 Task: Find connections with filter location Jidd Ḩafş with filter topic #marketswith filter profile language English with filter current company Enterprise Ireland with filter school St. Joseph's College of Engineering and Technology, Palai with filter industry Physical, Occupational and Speech Therapists with filter service category Public Relations with filter keywords title Mason
Action: Mouse moved to (200, 223)
Screenshot: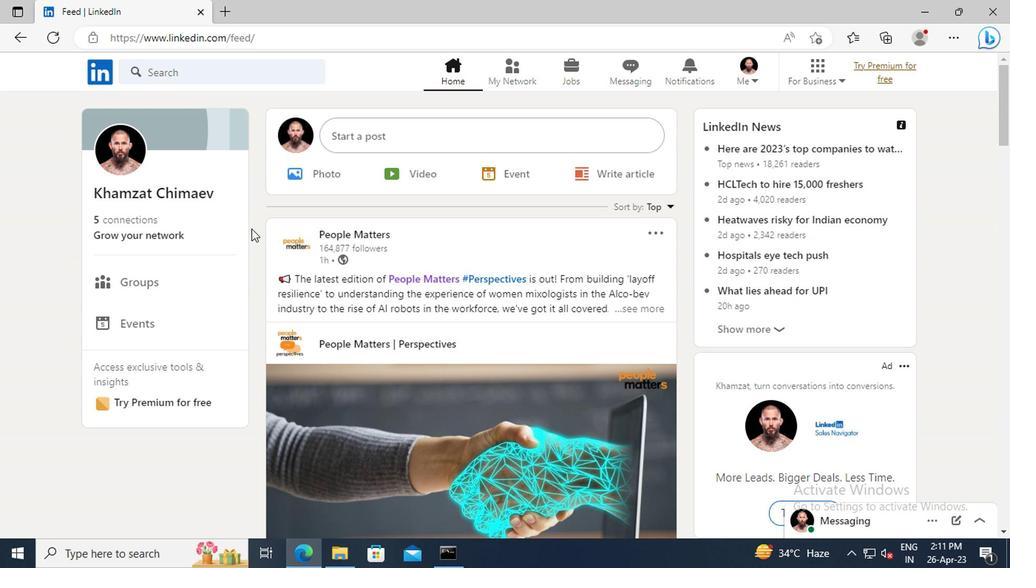 
Action: Mouse pressed left at (200, 223)
Screenshot: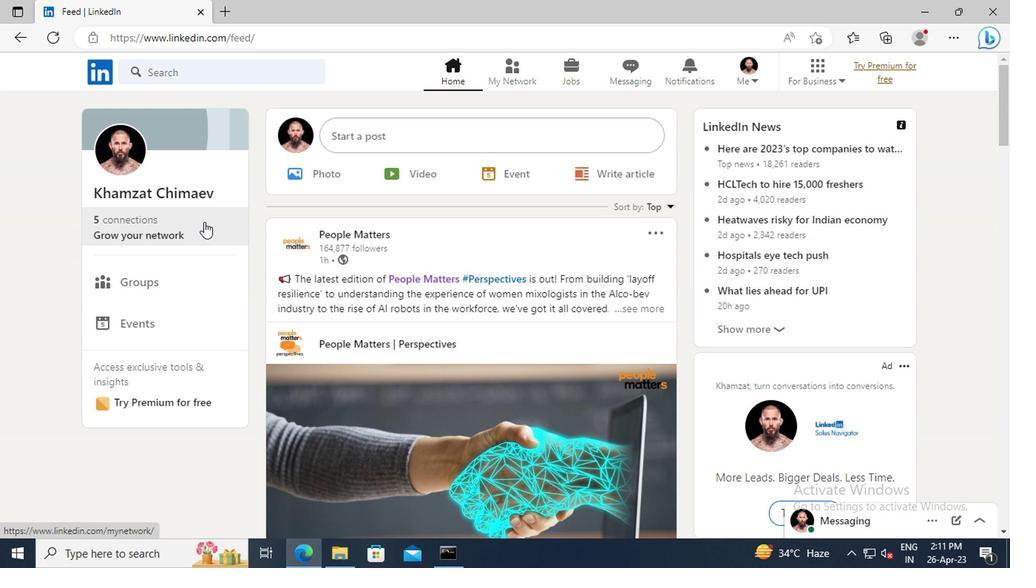 
Action: Mouse moved to (205, 161)
Screenshot: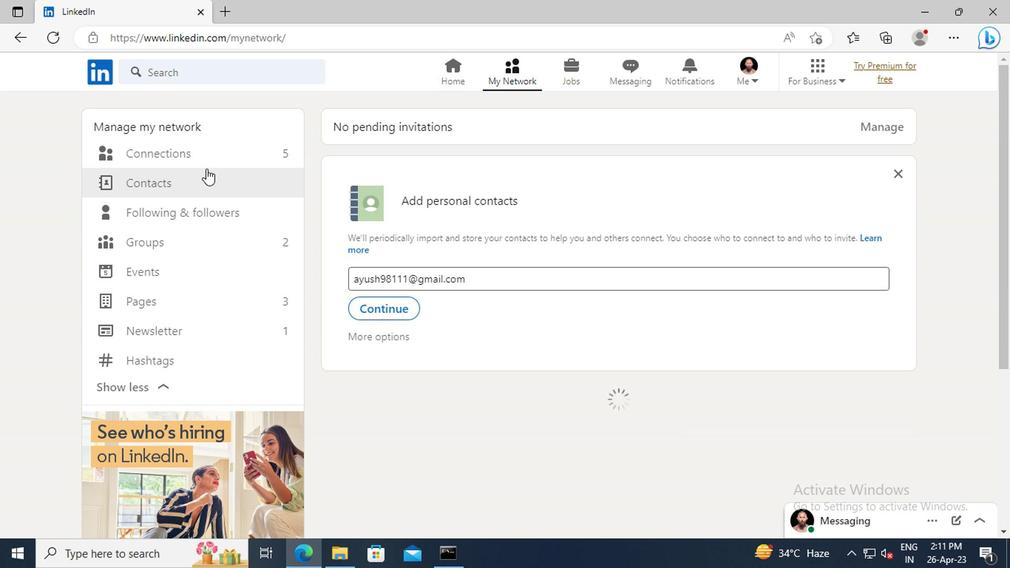 
Action: Mouse pressed left at (205, 161)
Screenshot: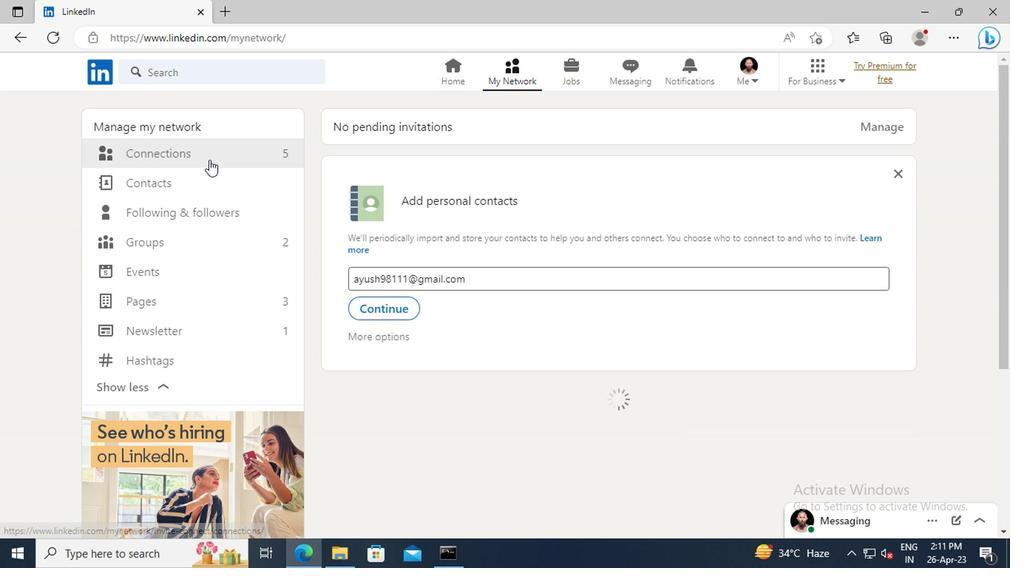 
Action: Mouse moved to (592, 159)
Screenshot: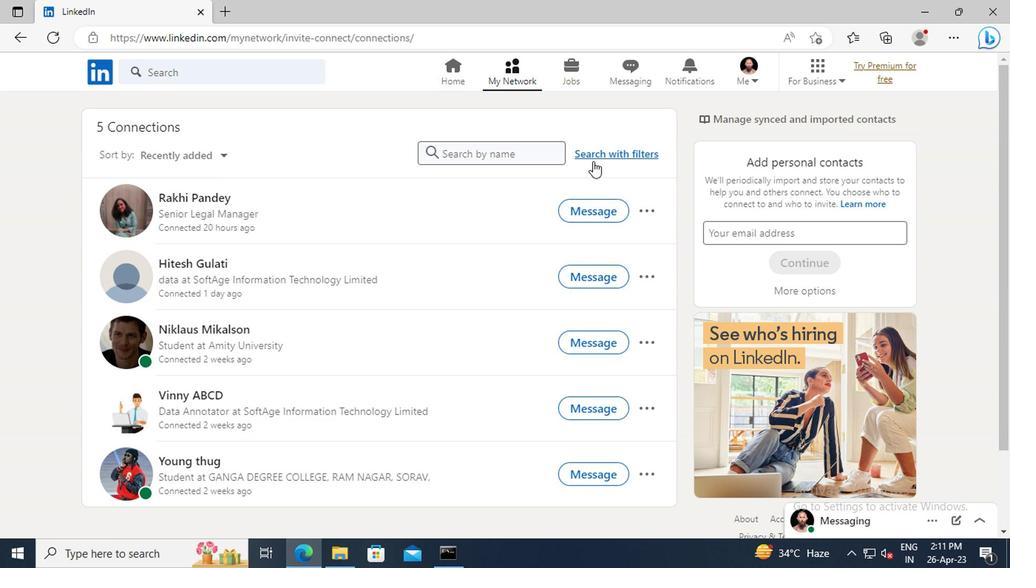 
Action: Mouse pressed left at (592, 159)
Screenshot: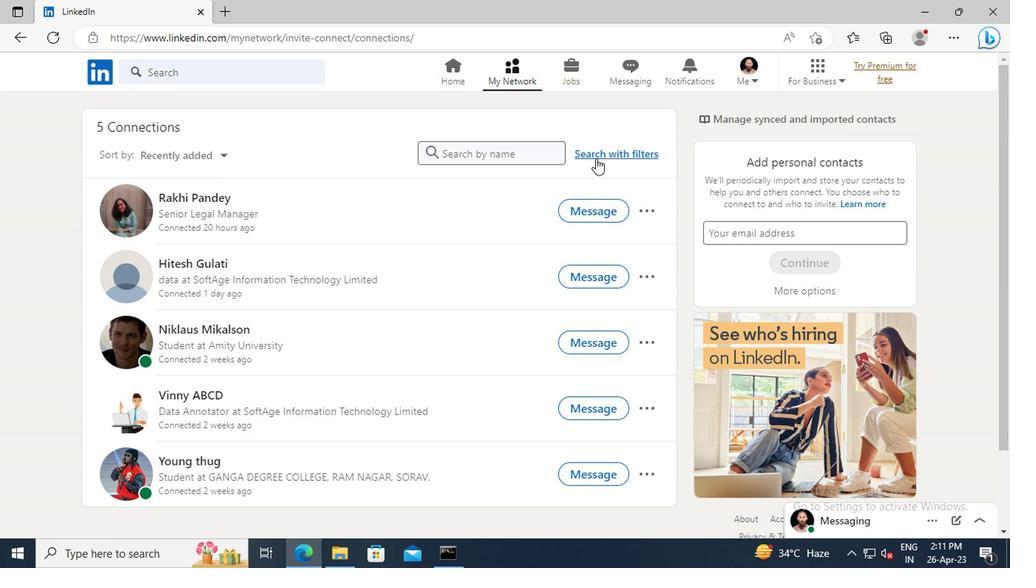 
Action: Mouse moved to (559, 121)
Screenshot: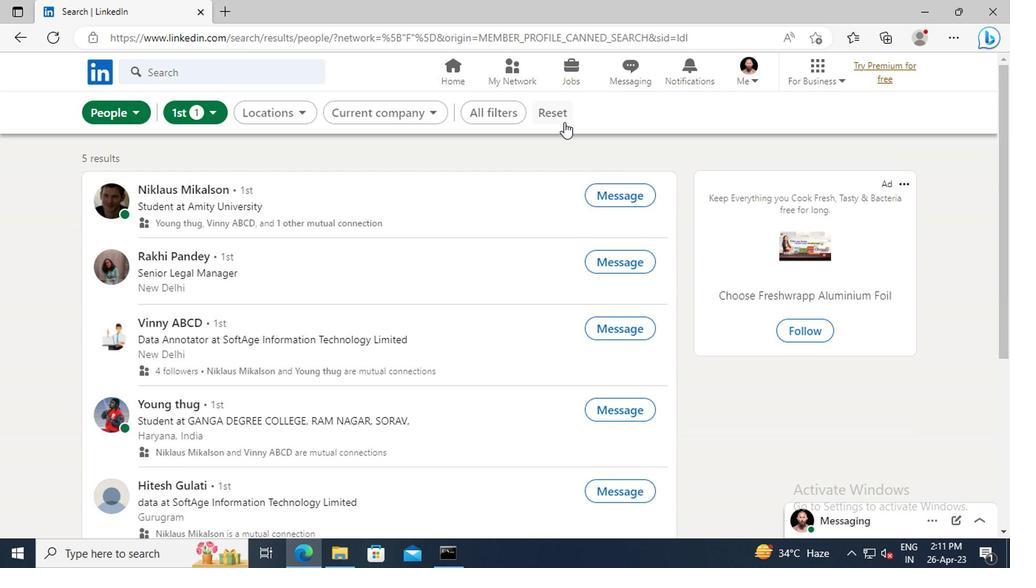 
Action: Mouse pressed left at (559, 121)
Screenshot: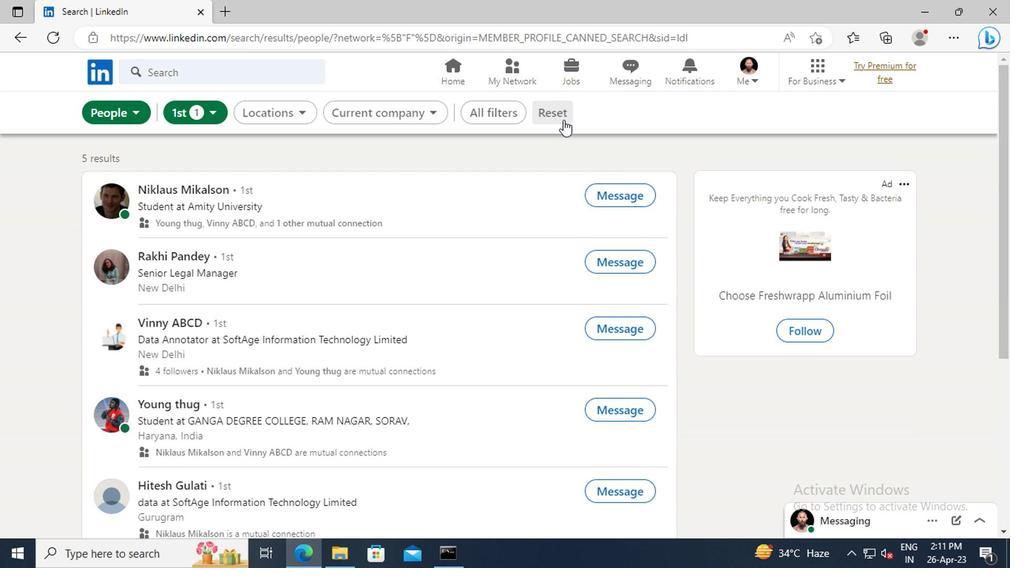 
Action: Mouse moved to (527, 115)
Screenshot: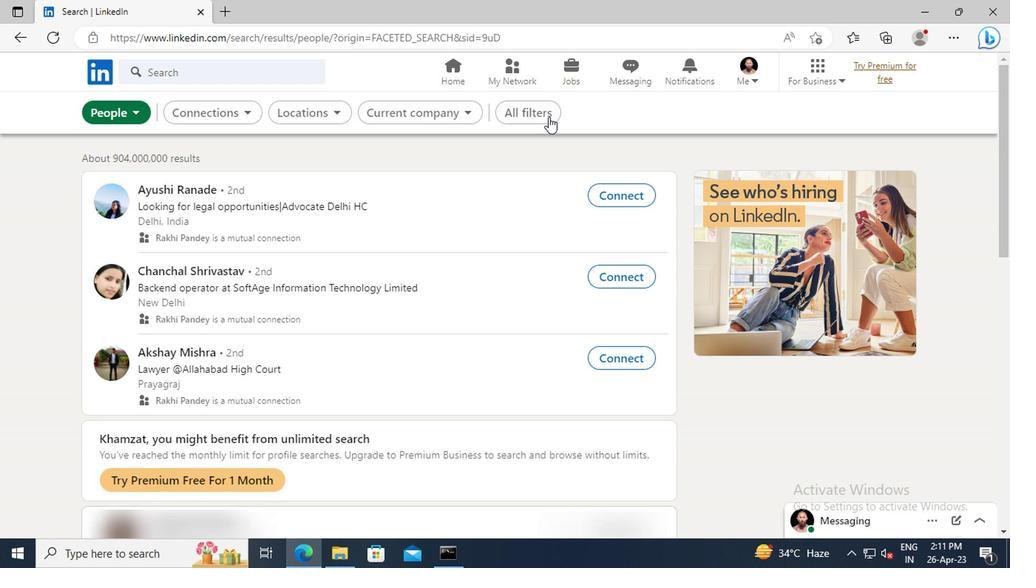 
Action: Mouse pressed left at (527, 115)
Screenshot: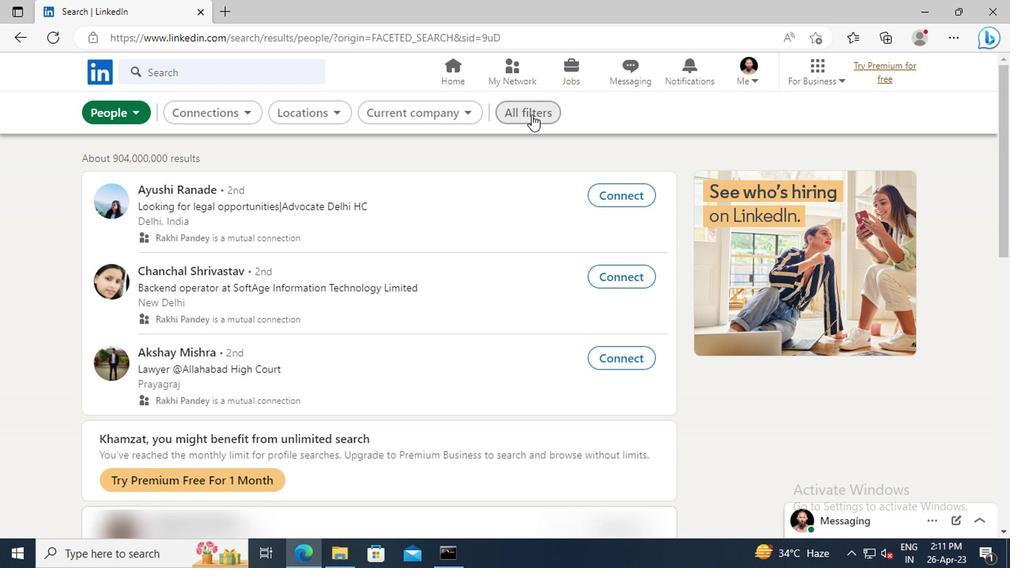 
Action: Mouse moved to (876, 268)
Screenshot: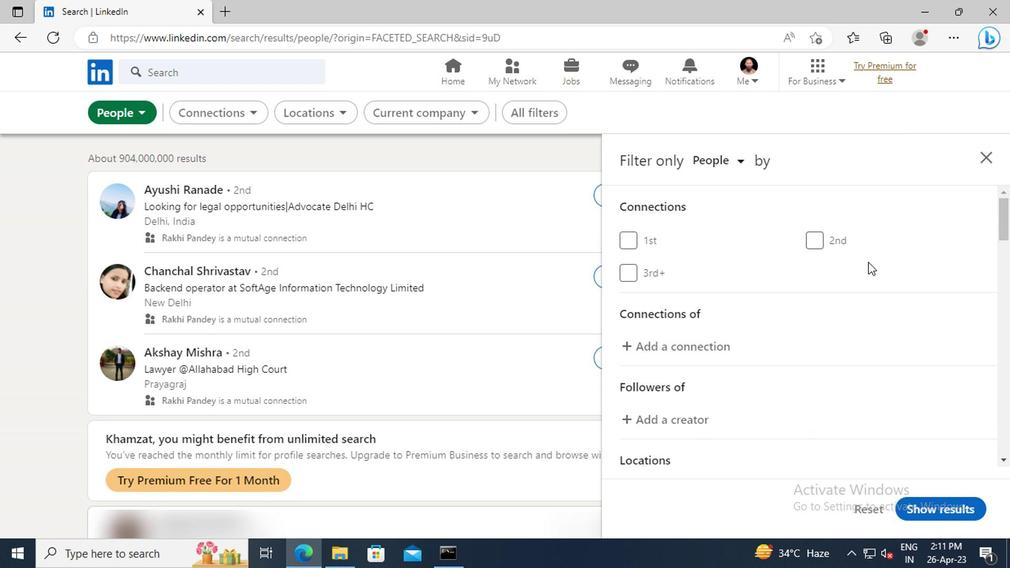 
Action: Mouse scrolled (876, 268) with delta (0, 0)
Screenshot: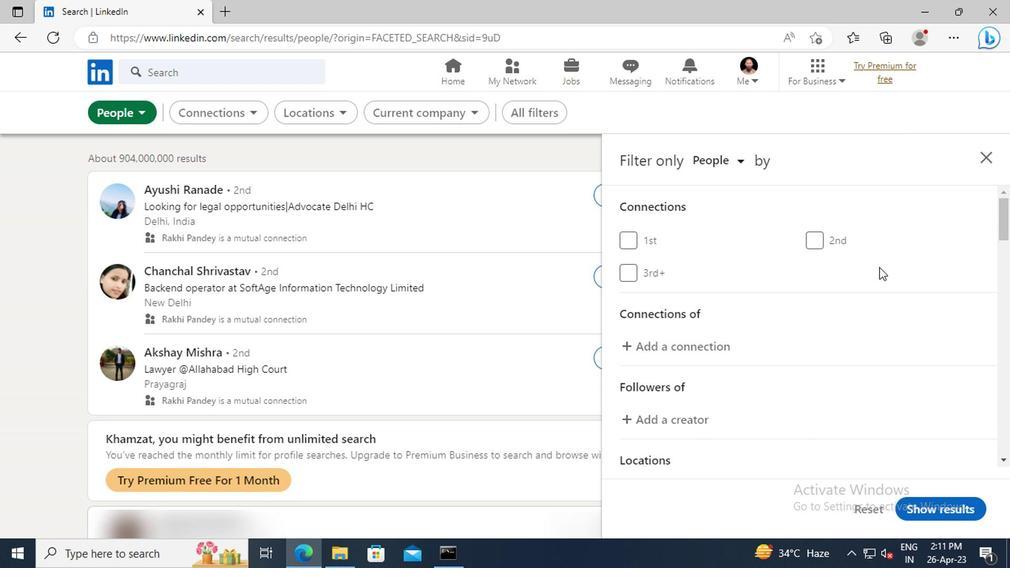 
Action: Mouse scrolled (876, 268) with delta (0, 0)
Screenshot: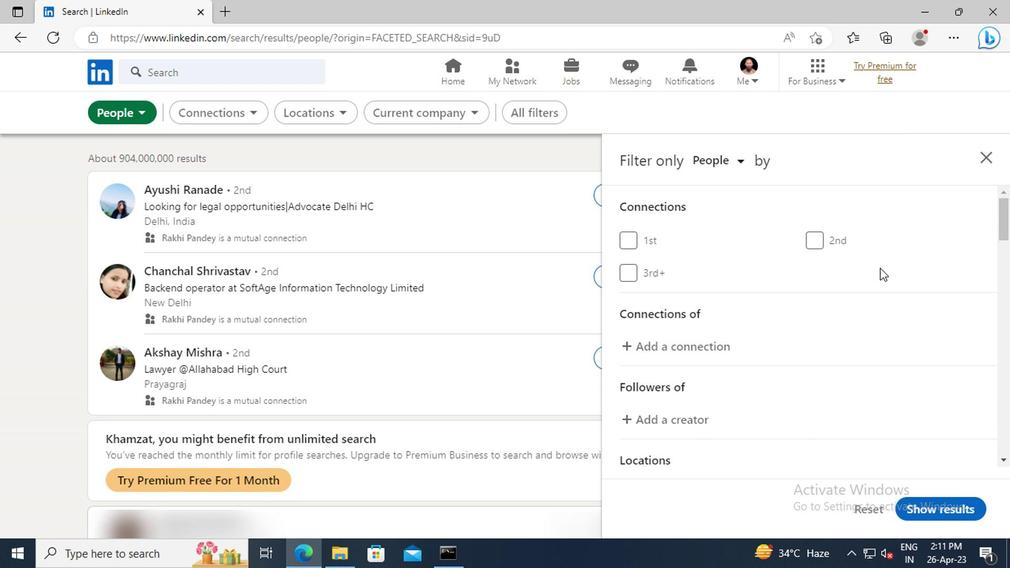 
Action: Mouse scrolled (876, 268) with delta (0, 0)
Screenshot: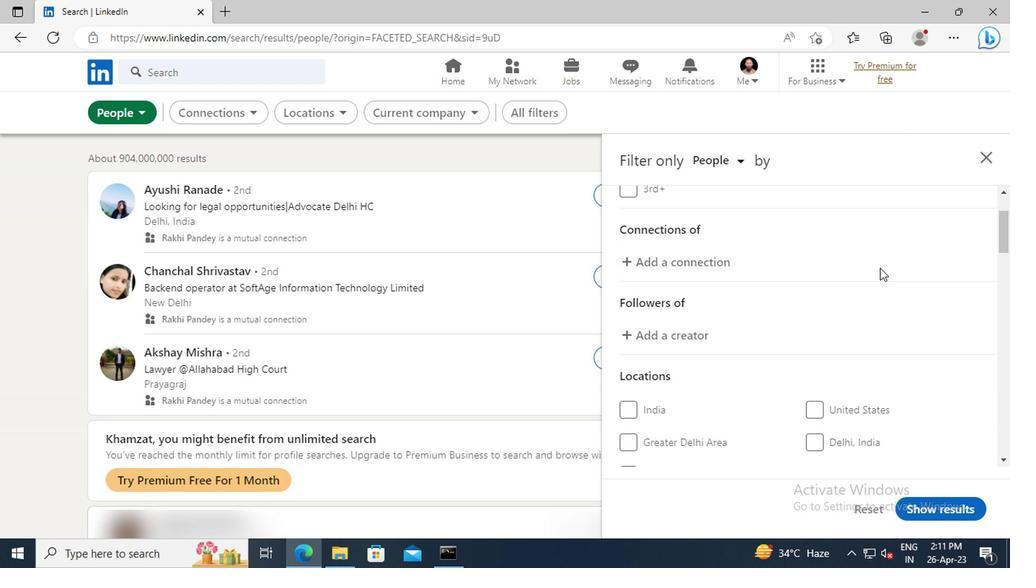
Action: Mouse scrolled (876, 268) with delta (0, 0)
Screenshot: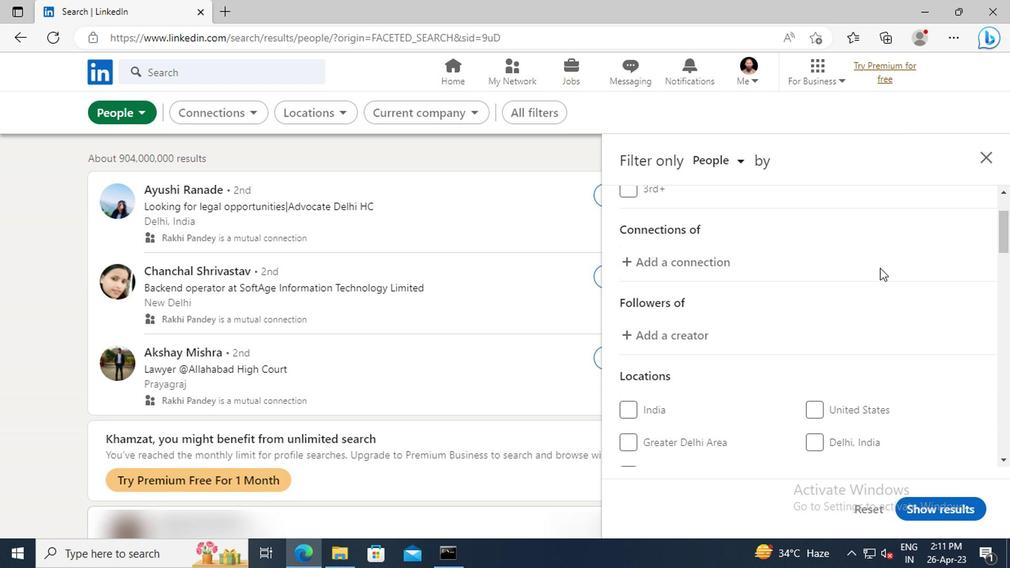 
Action: Mouse scrolled (876, 268) with delta (0, 0)
Screenshot: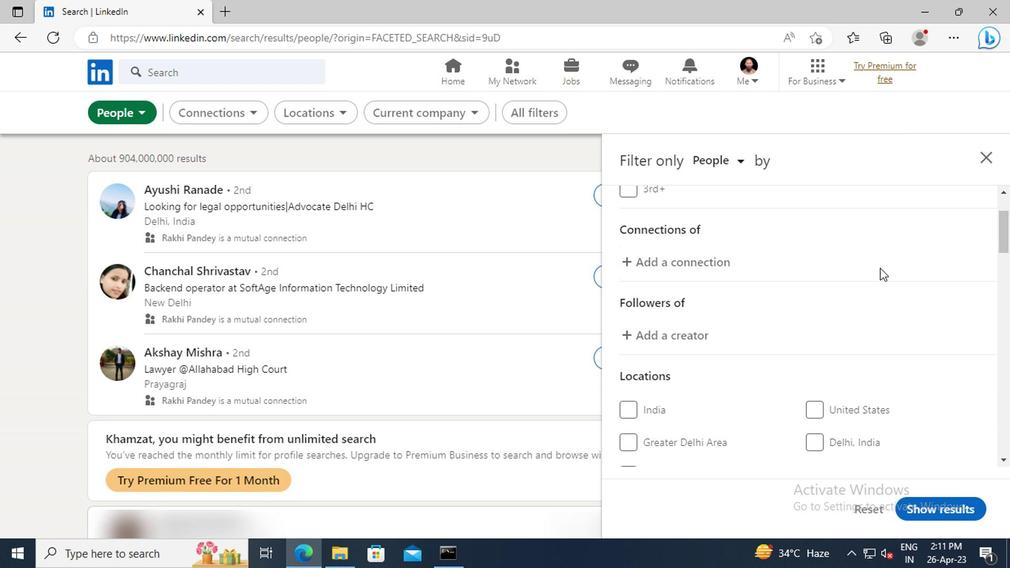 
Action: Mouse moved to (865, 345)
Screenshot: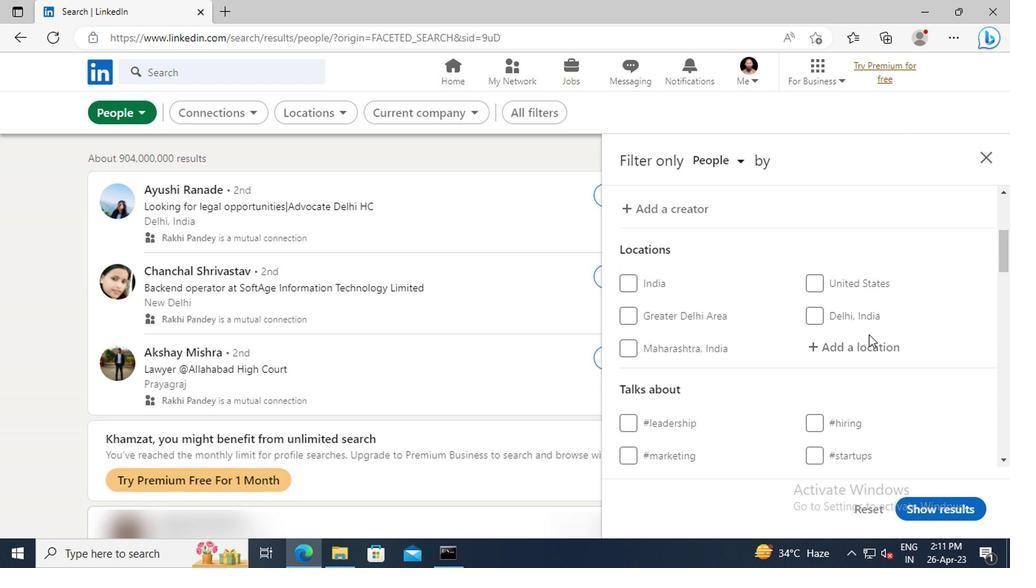 
Action: Mouse pressed left at (865, 345)
Screenshot: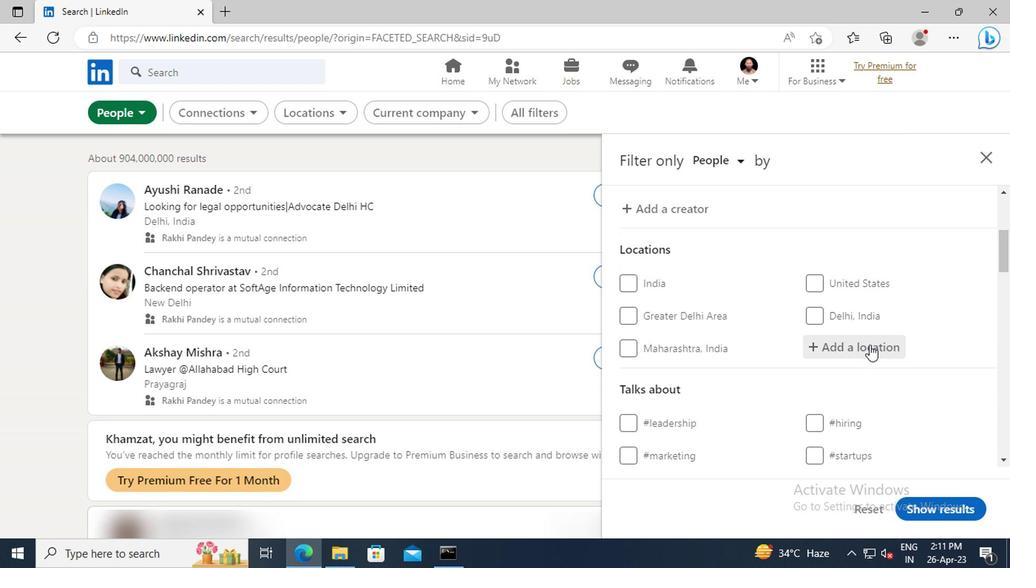 
Action: Key pressed <Key.shift>JIDD<Key.space><Key.shift>HAFS<Key.enter>
Screenshot: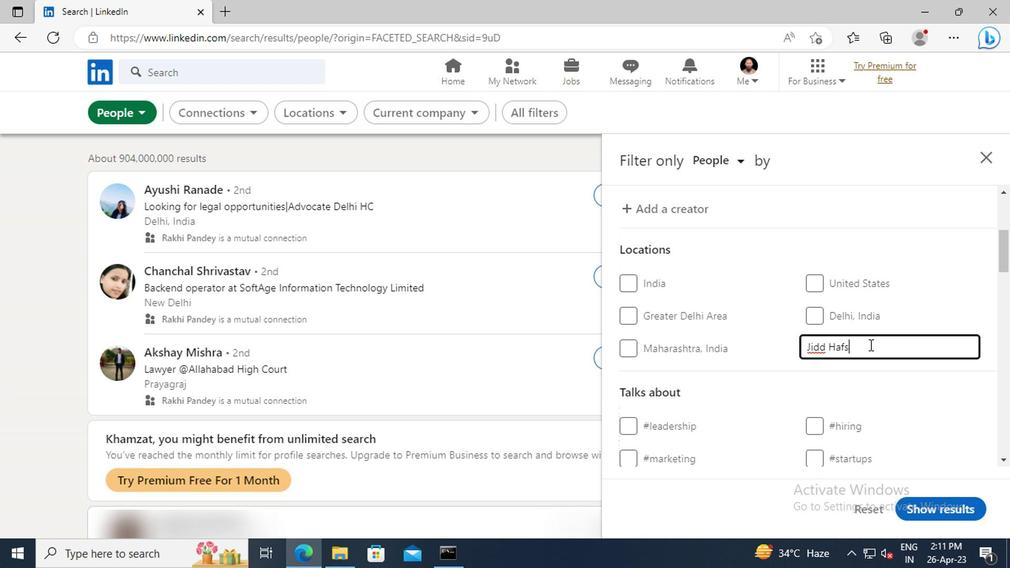 
Action: Mouse scrolled (865, 345) with delta (0, 0)
Screenshot: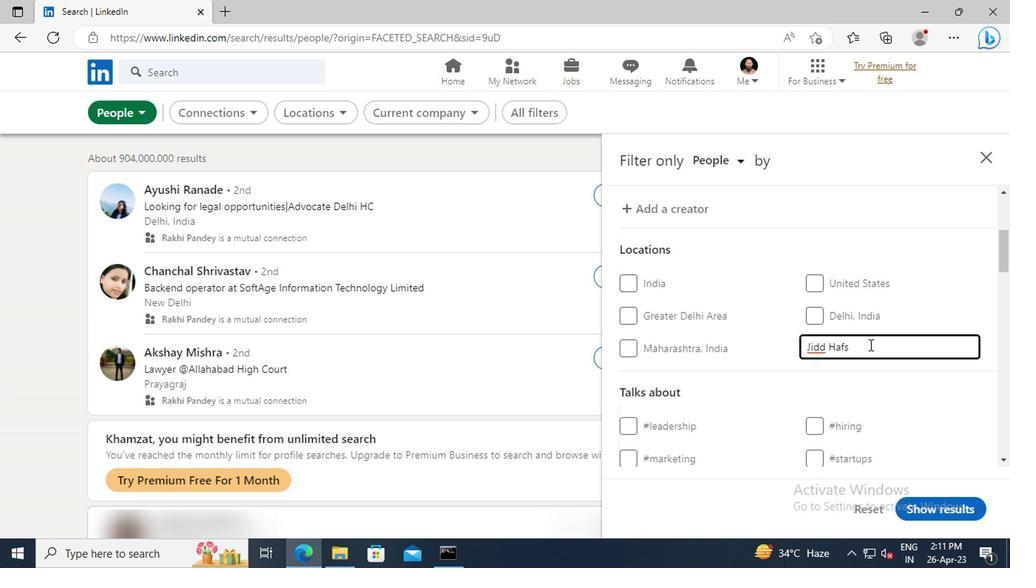 
Action: Mouse scrolled (865, 345) with delta (0, 0)
Screenshot: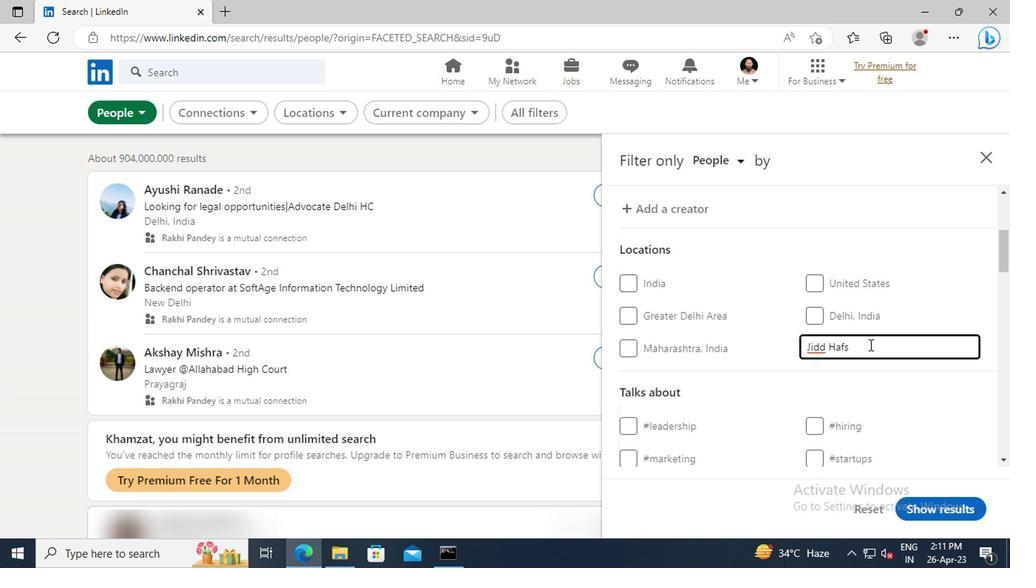 
Action: Mouse scrolled (865, 345) with delta (0, 0)
Screenshot: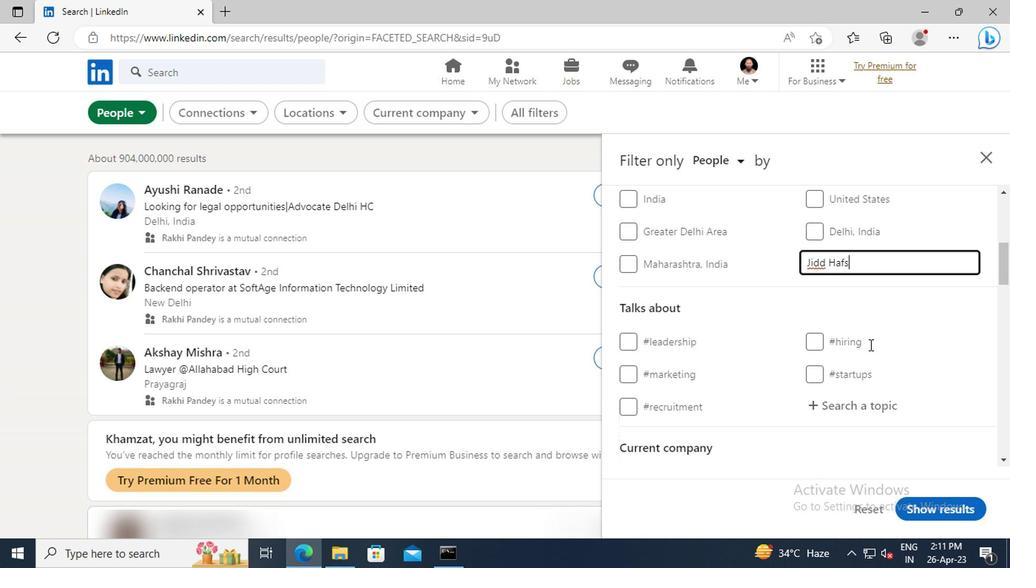 
Action: Mouse scrolled (865, 345) with delta (0, 0)
Screenshot: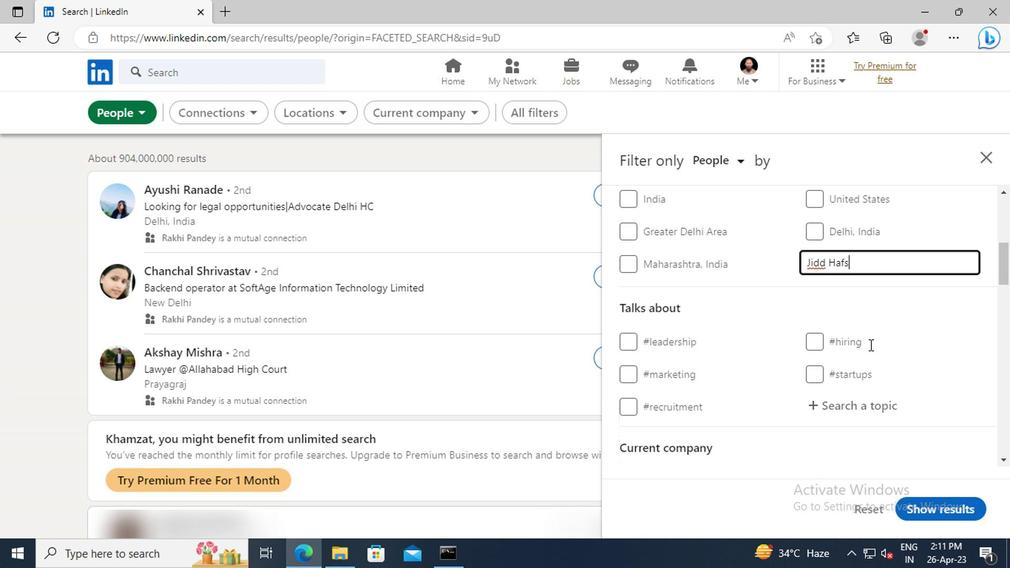 
Action: Mouse moved to (850, 326)
Screenshot: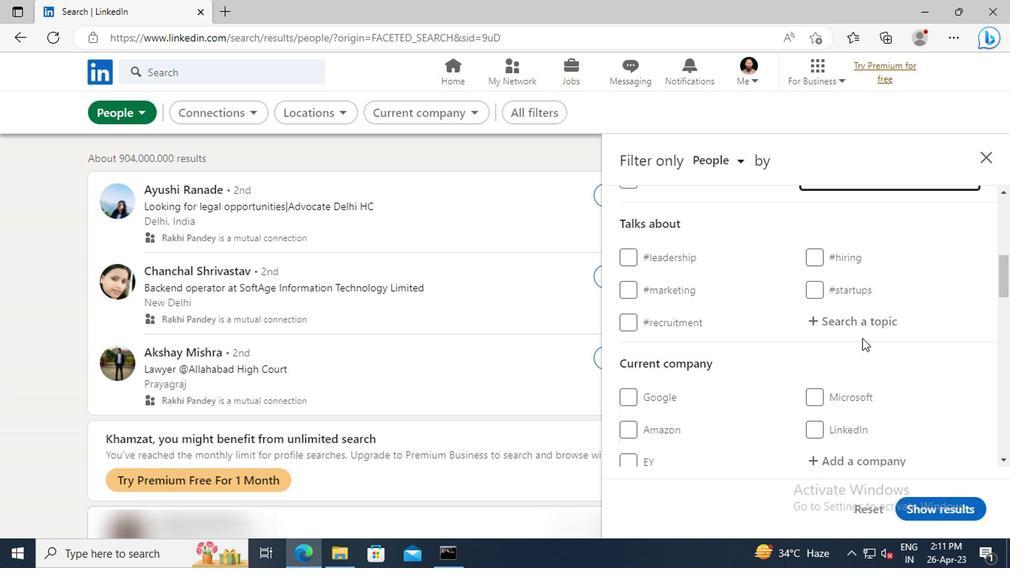 
Action: Mouse pressed left at (850, 326)
Screenshot: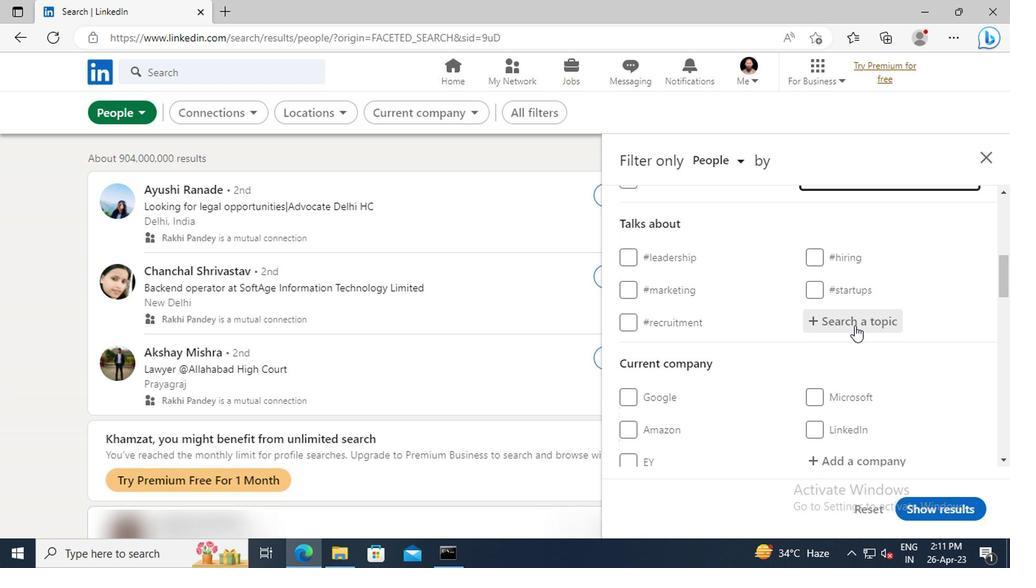 
Action: Key pressed <Key.shift>#MARKETSWITH<Key.enter>
Screenshot: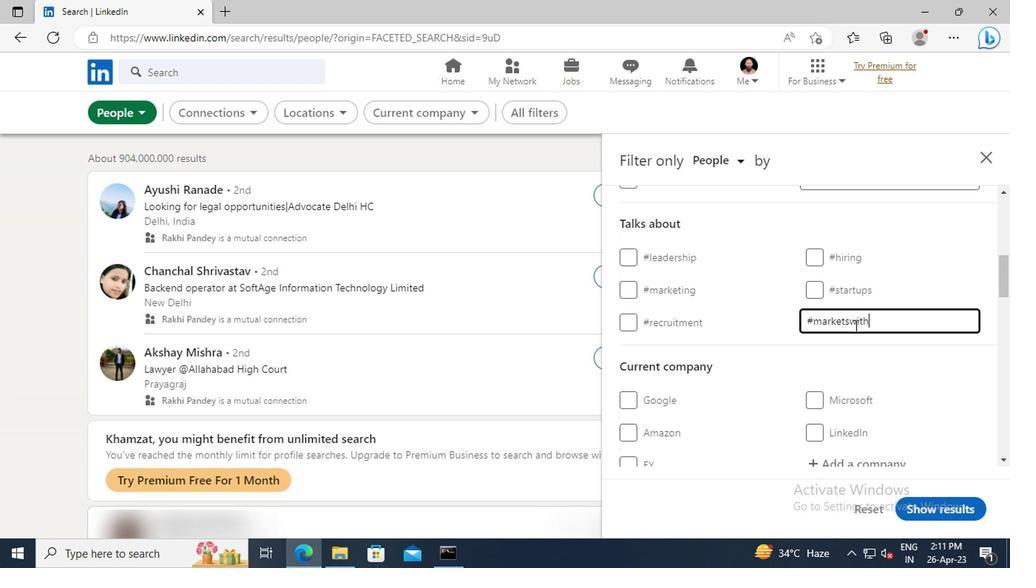 
Action: Mouse moved to (847, 316)
Screenshot: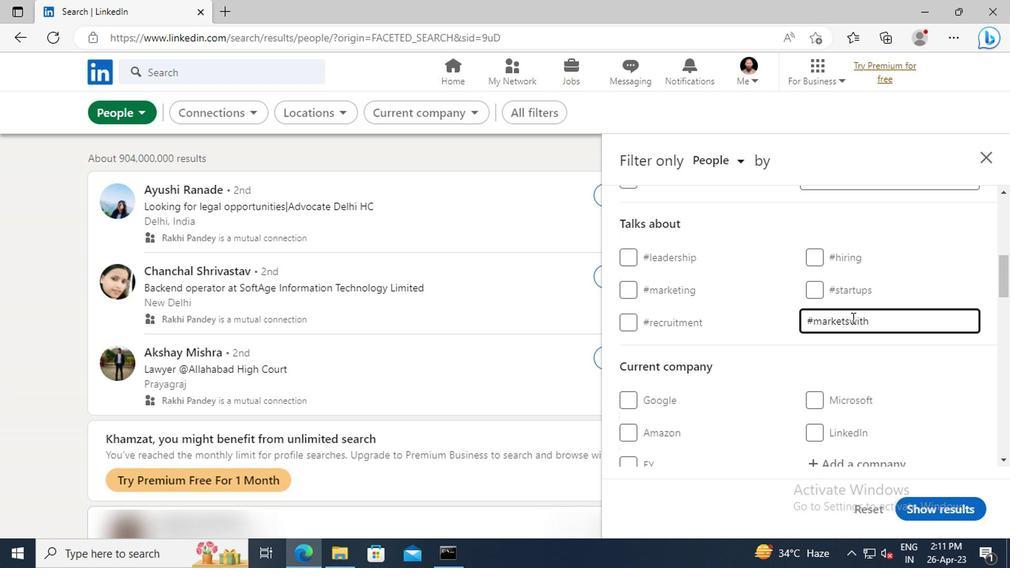 
Action: Mouse scrolled (847, 316) with delta (0, 0)
Screenshot: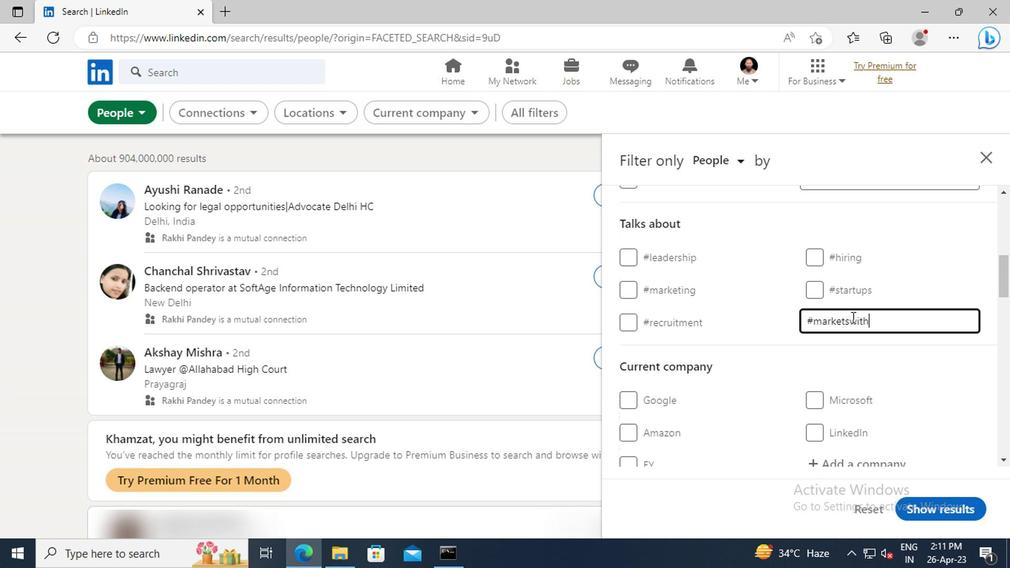 
Action: Mouse scrolled (847, 316) with delta (0, 0)
Screenshot: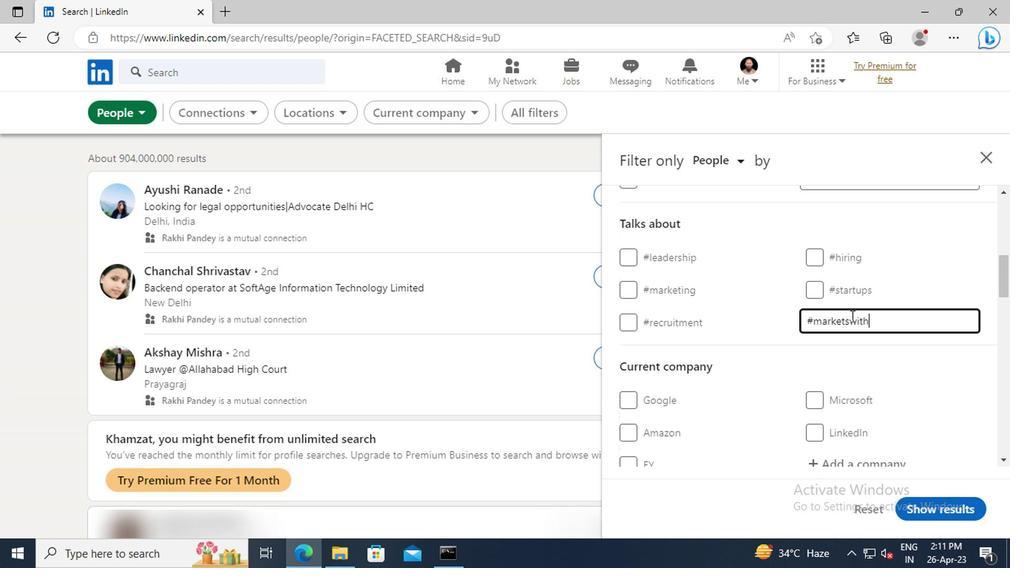 
Action: Mouse scrolled (847, 316) with delta (0, 0)
Screenshot: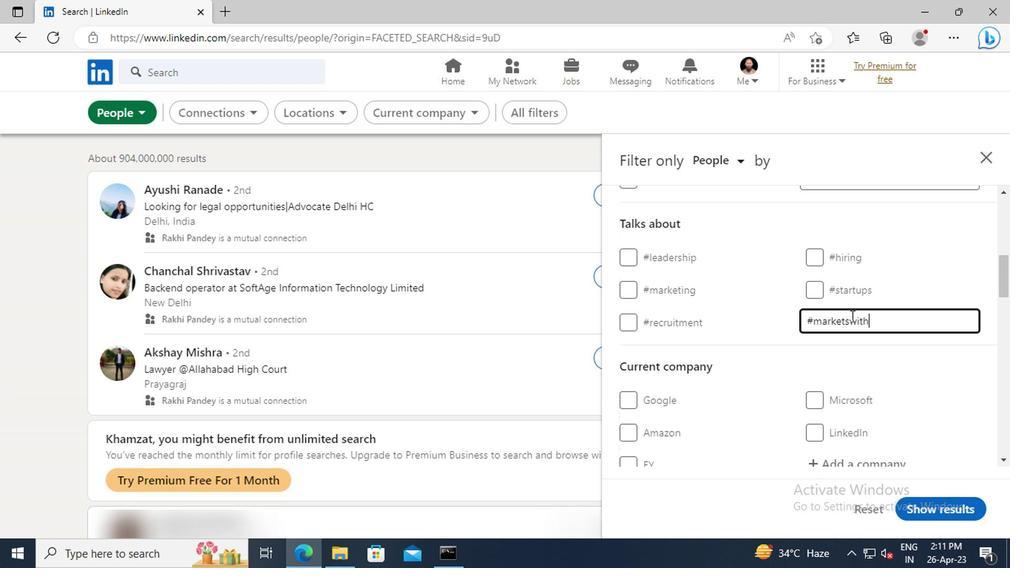 
Action: Mouse scrolled (847, 316) with delta (0, 0)
Screenshot: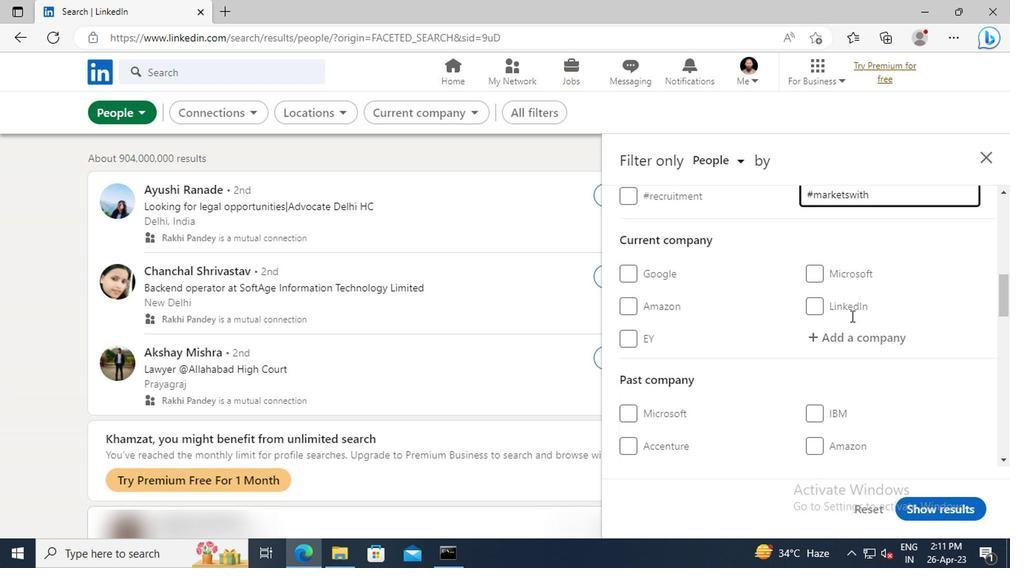 
Action: Mouse scrolled (847, 316) with delta (0, 0)
Screenshot: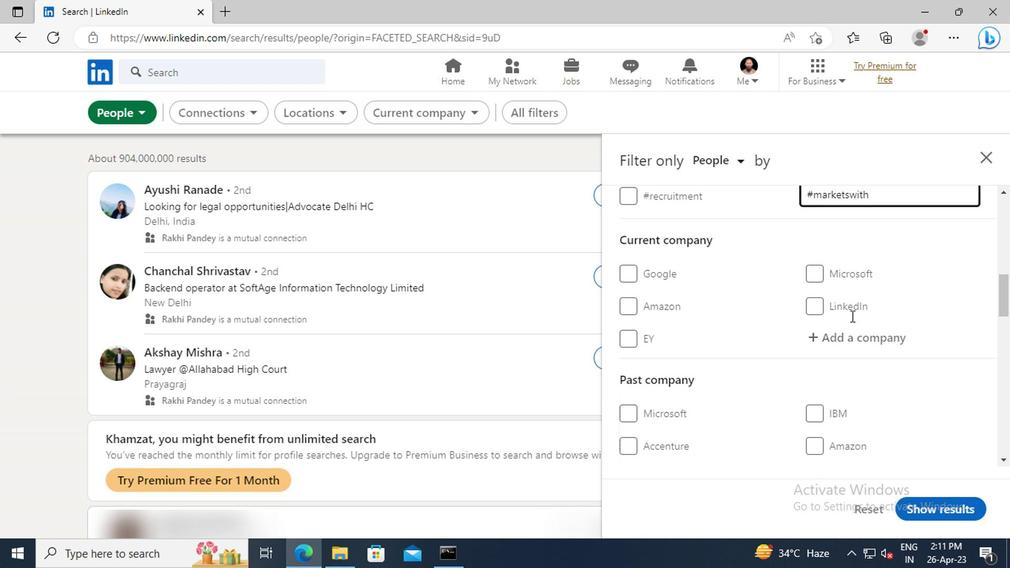 
Action: Mouse scrolled (847, 316) with delta (0, 0)
Screenshot: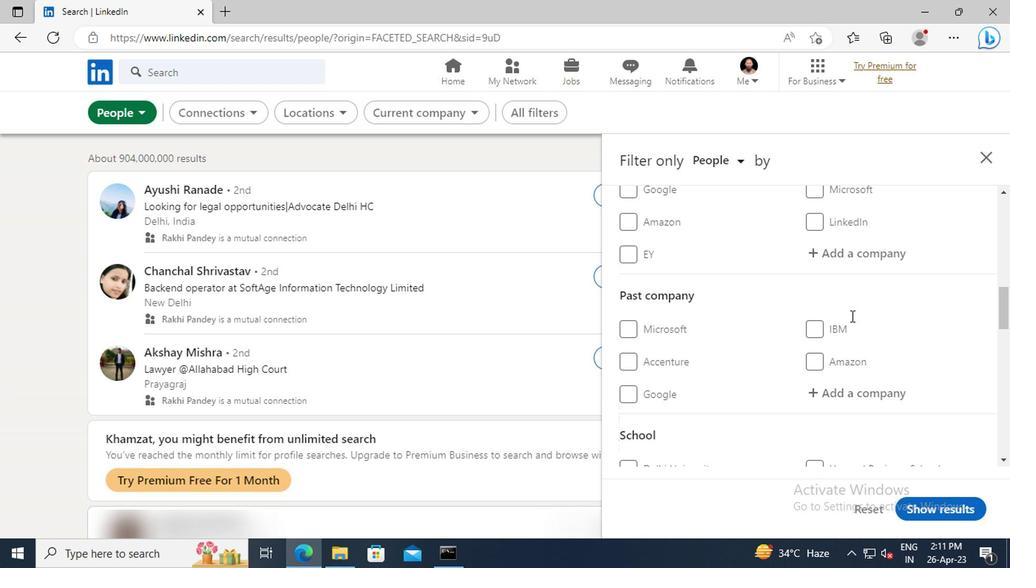 
Action: Mouse scrolled (847, 316) with delta (0, 0)
Screenshot: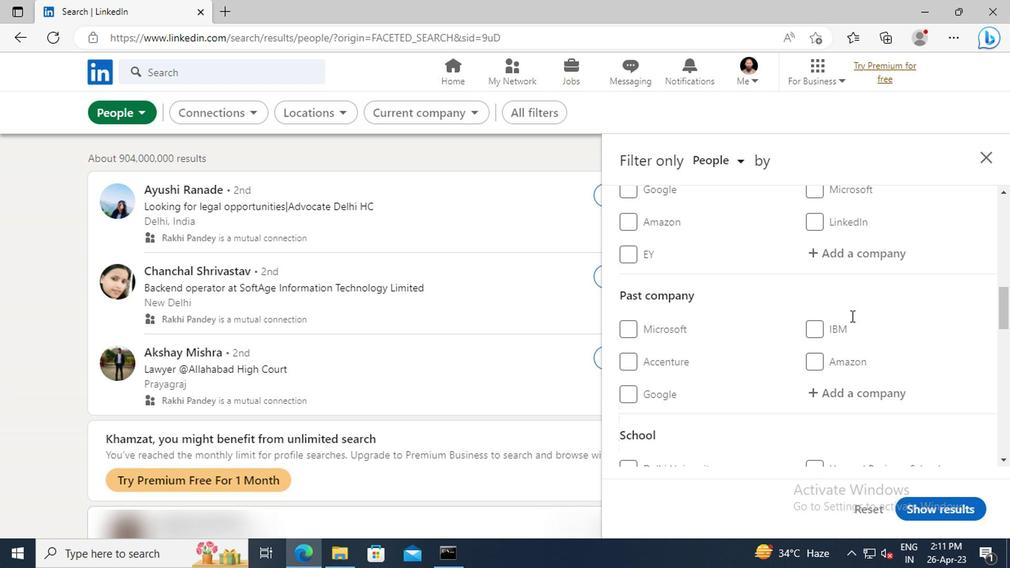 
Action: Mouse scrolled (847, 316) with delta (0, 0)
Screenshot: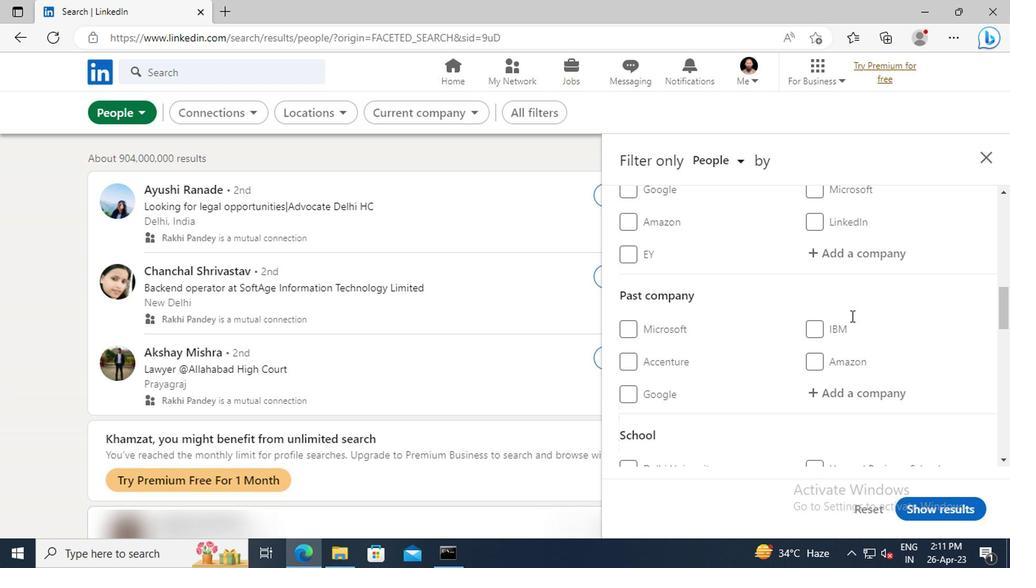 
Action: Mouse scrolled (847, 316) with delta (0, 0)
Screenshot: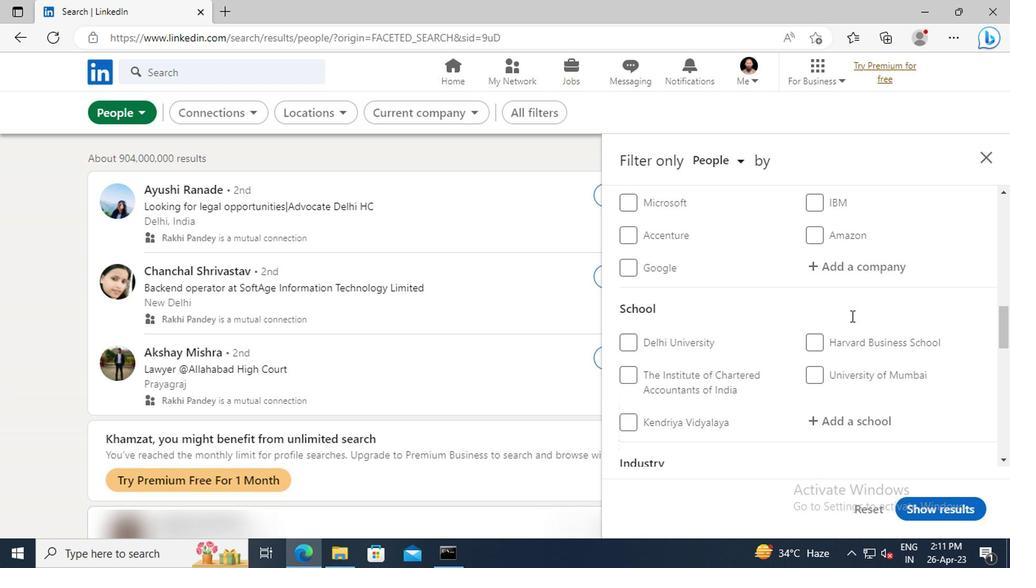 
Action: Mouse scrolled (847, 316) with delta (0, 0)
Screenshot: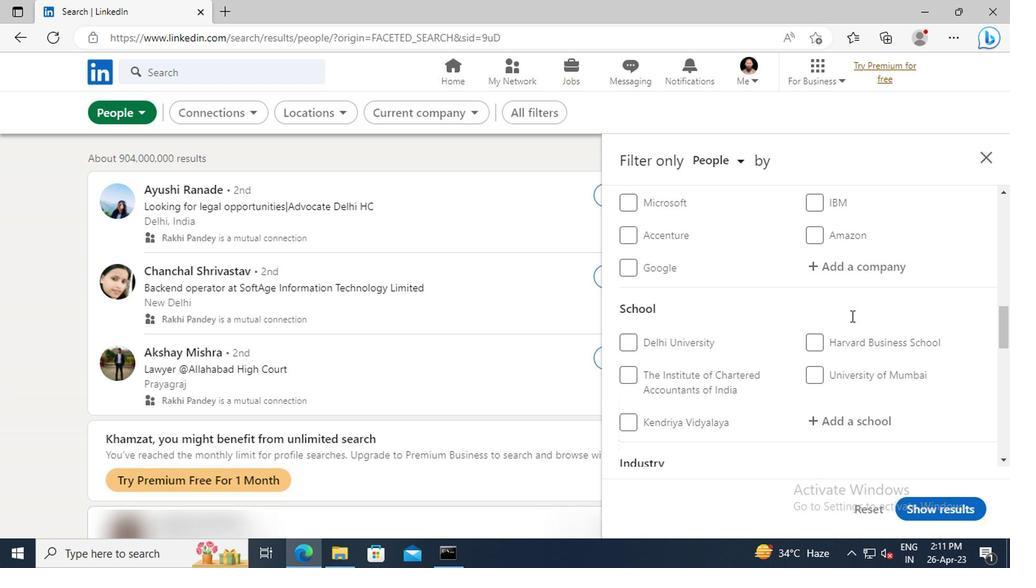
Action: Mouse scrolled (847, 316) with delta (0, 0)
Screenshot: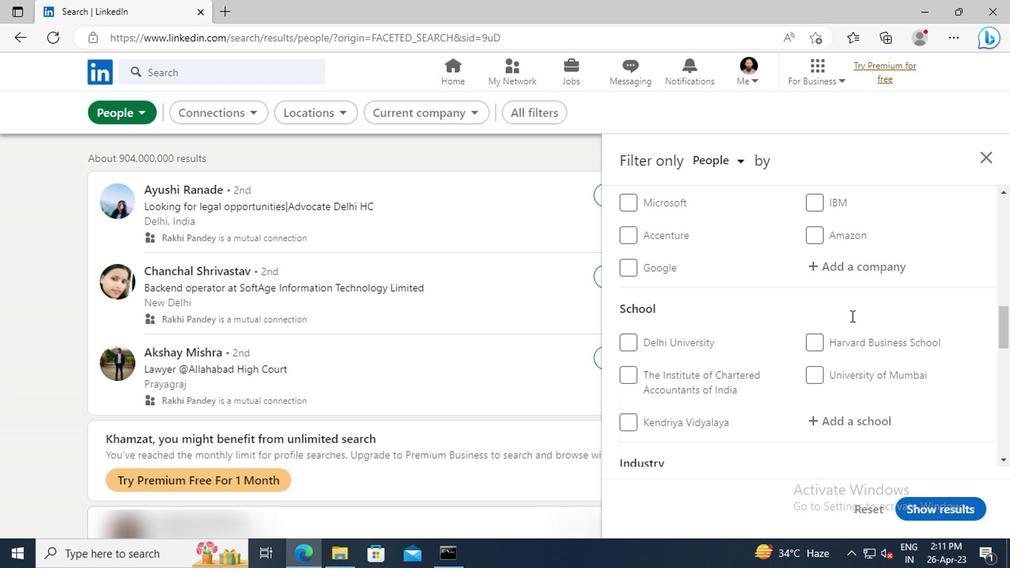 
Action: Mouse scrolled (847, 316) with delta (0, 0)
Screenshot: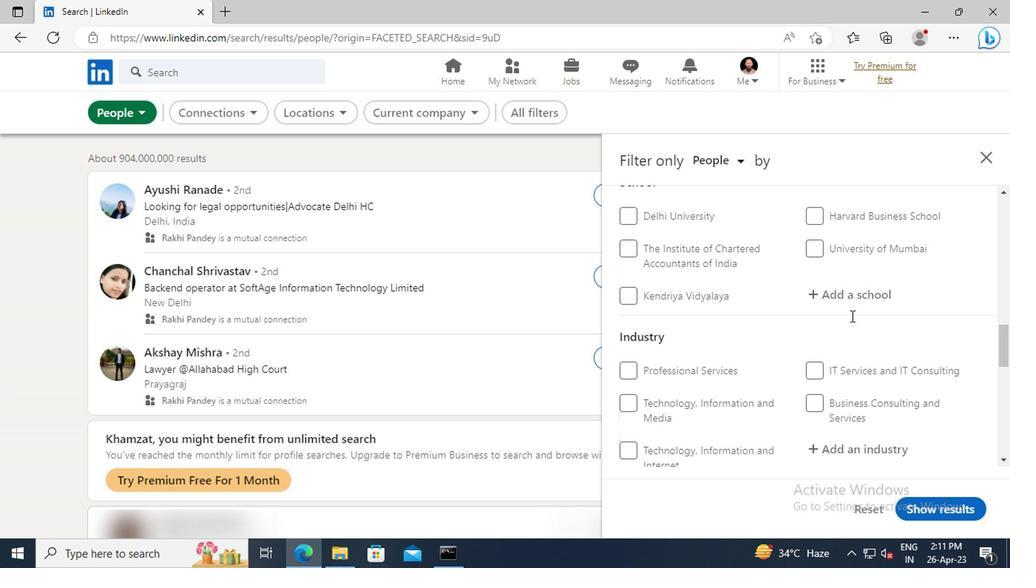 
Action: Mouse scrolled (847, 316) with delta (0, 0)
Screenshot: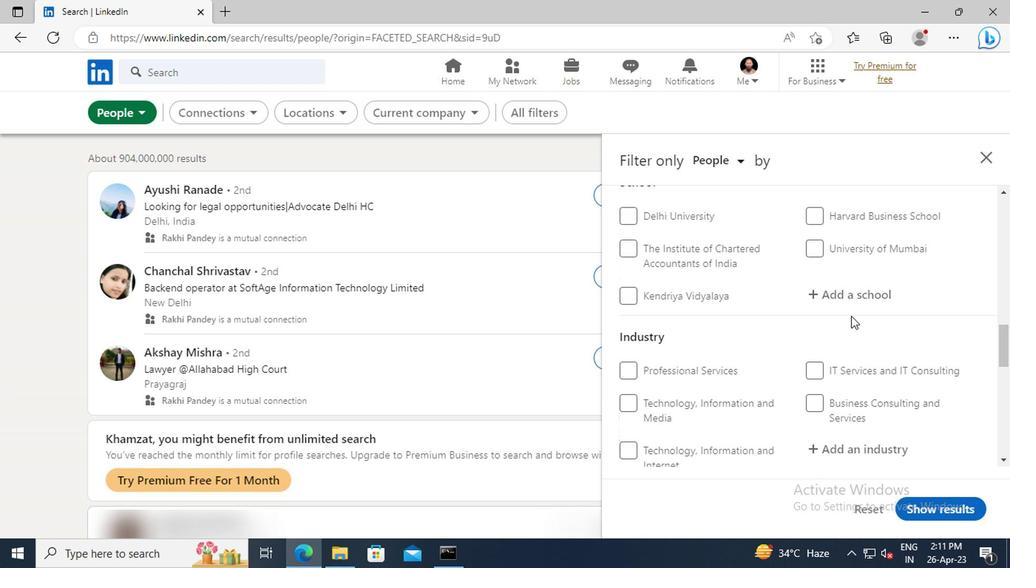 
Action: Mouse scrolled (847, 316) with delta (0, 0)
Screenshot: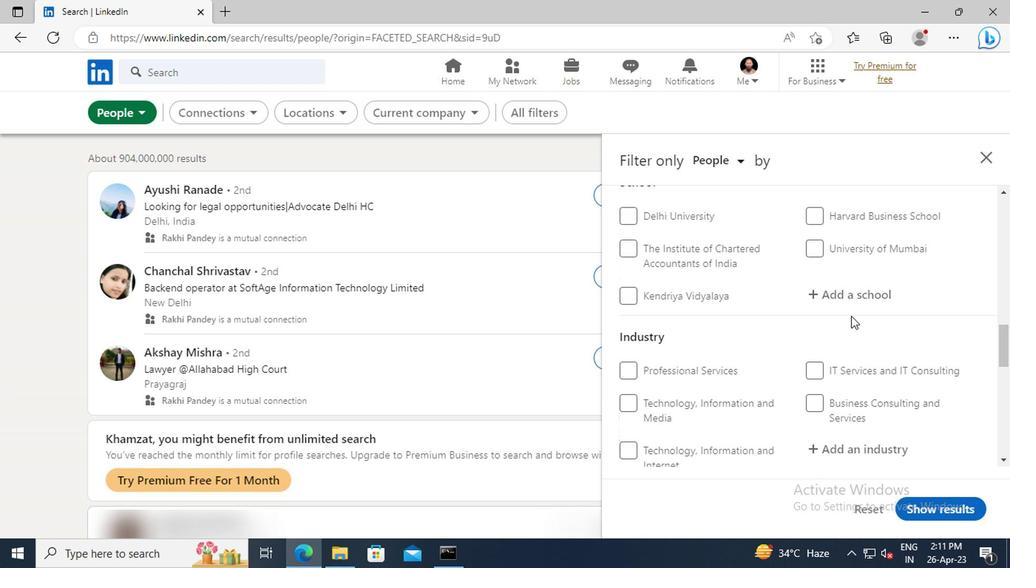 
Action: Mouse scrolled (847, 316) with delta (0, 0)
Screenshot: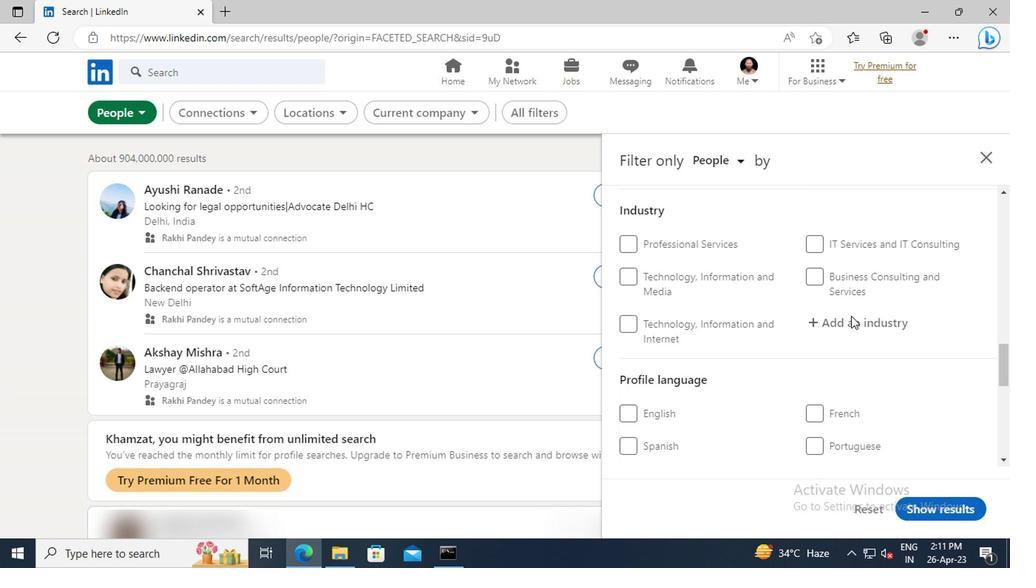 
Action: Mouse moved to (624, 373)
Screenshot: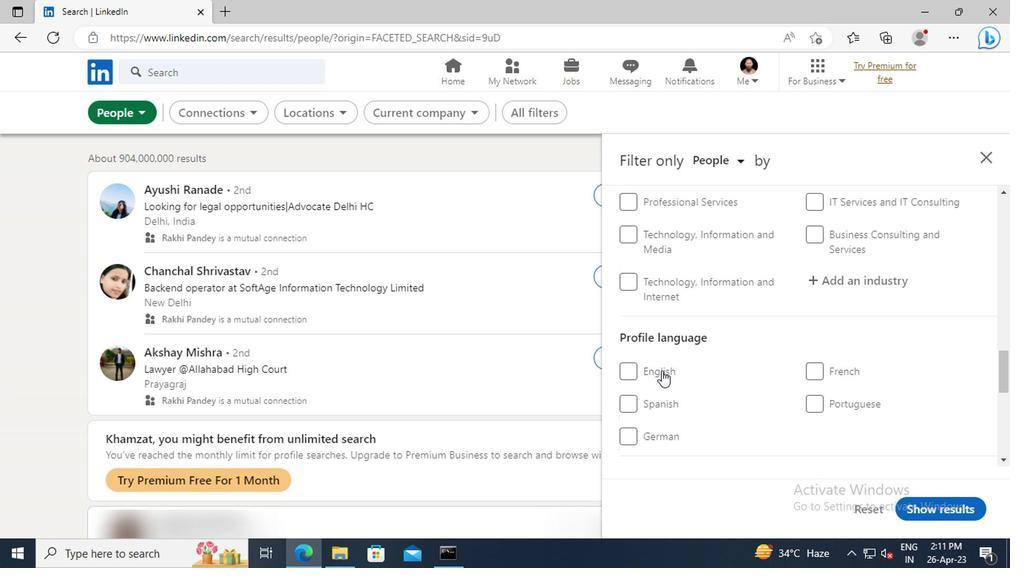 
Action: Mouse pressed left at (624, 373)
Screenshot: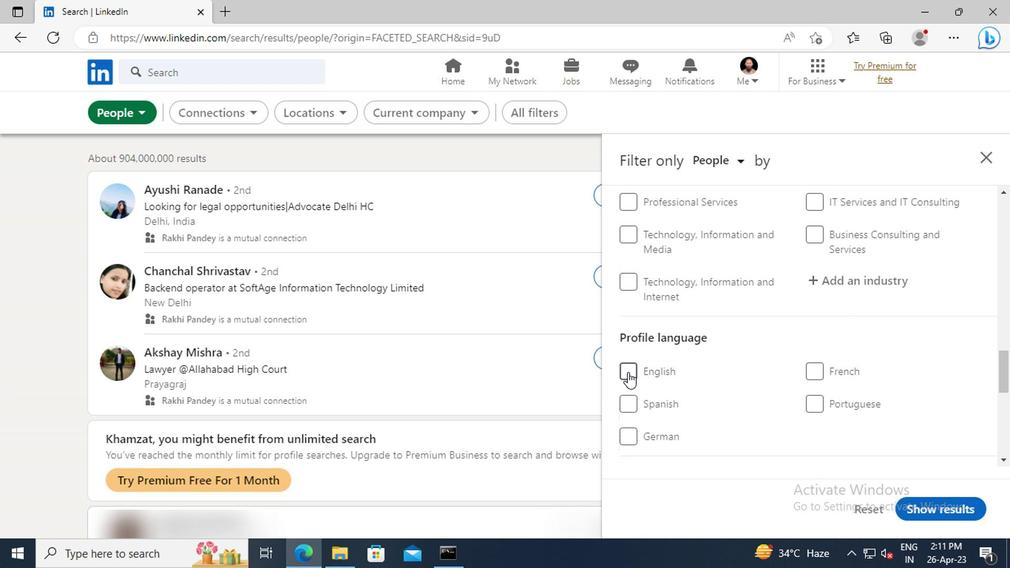 
Action: Mouse moved to (819, 369)
Screenshot: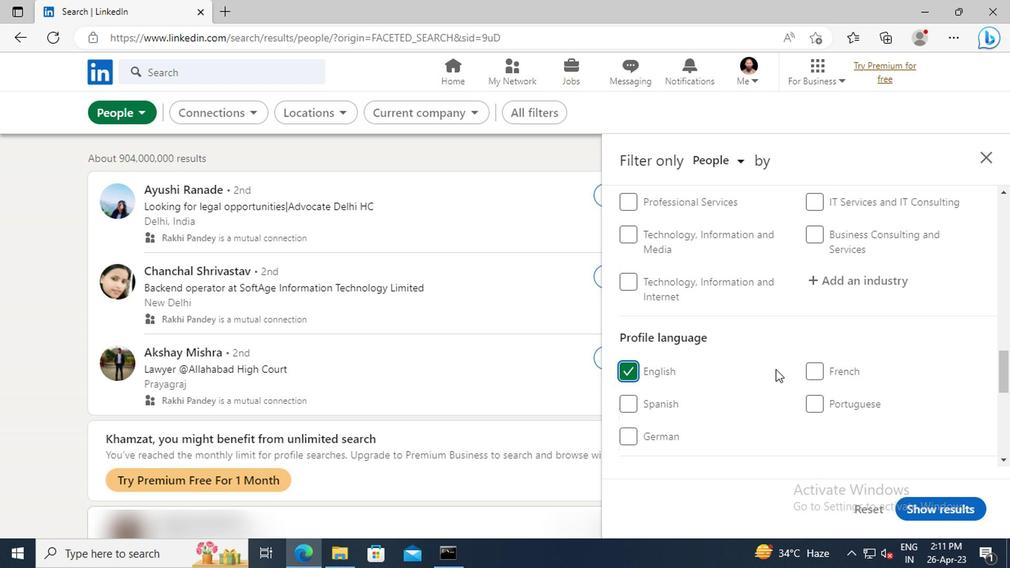 
Action: Mouse scrolled (819, 370) with delta (0, 1)
Screenshot: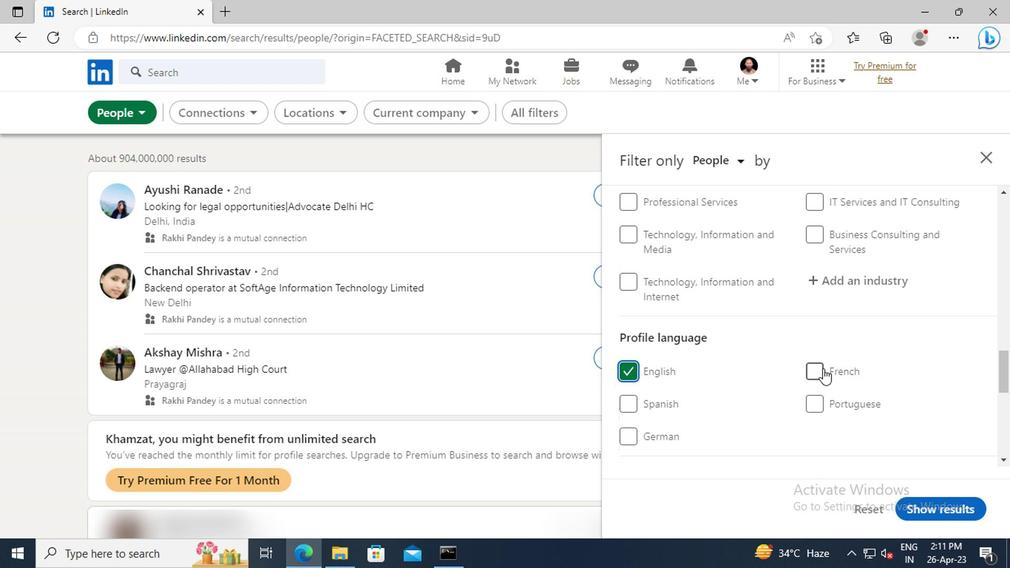 
Action: Mouse scrolled (819, 370) with delta (0, 1)
Screenshot: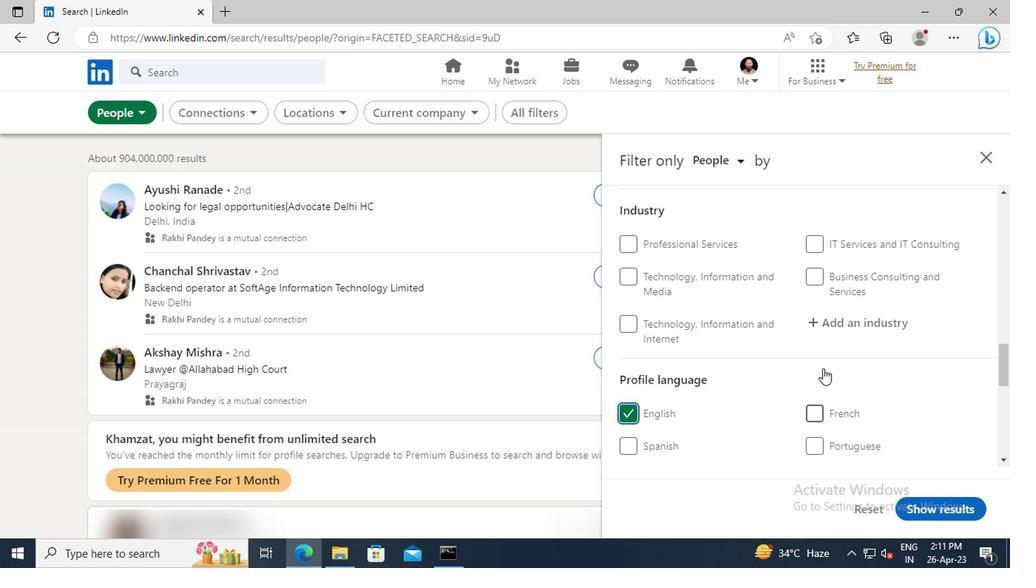 
Action: Mouse scrolled (819, 370) with delta (0, 1)
Screenshot: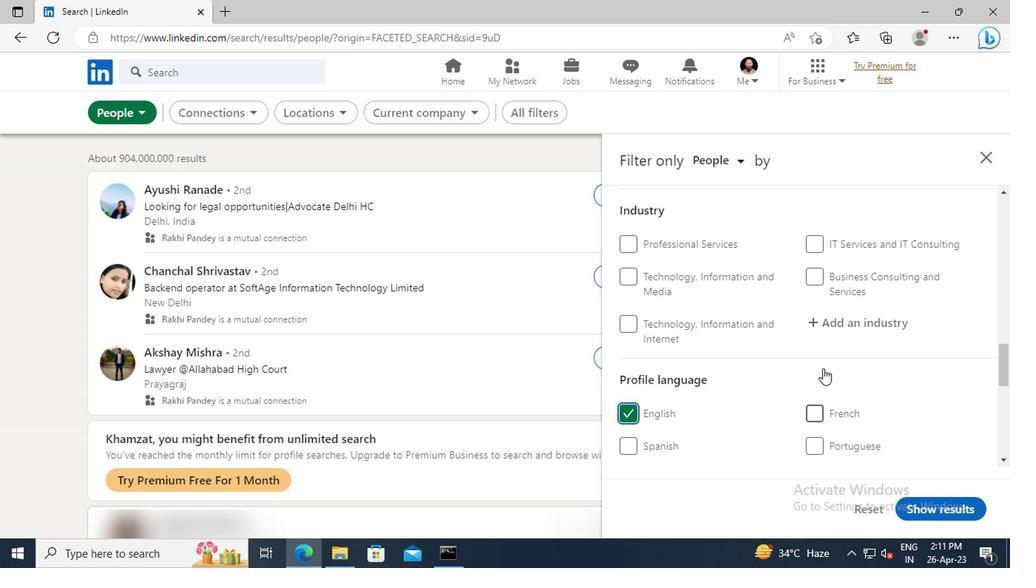 
Action: Mouse scrolled (819, 370) with delta (0, 1)
Screenshot: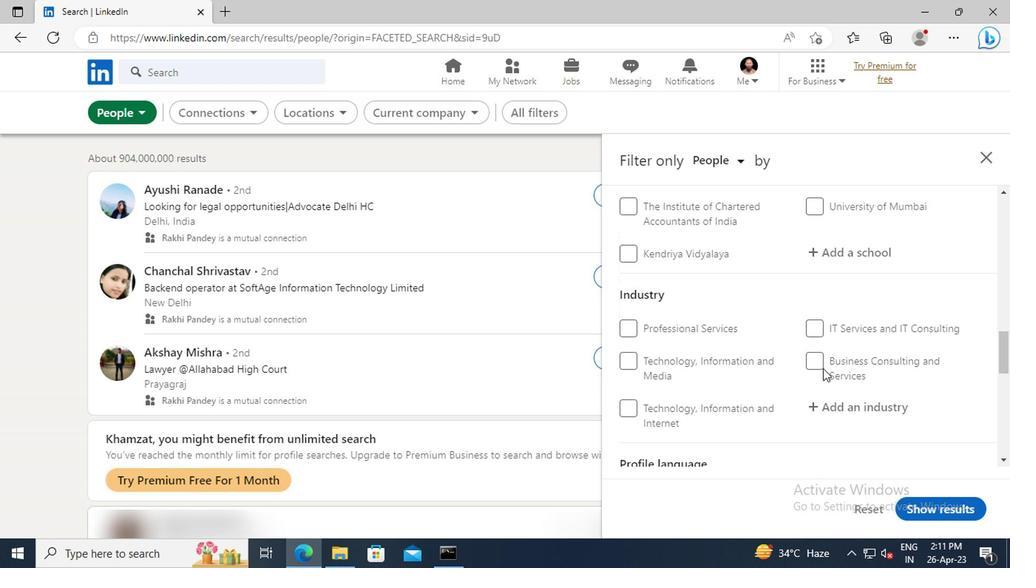 
Action: Mouse scrolled (819, 370) with delta (0, 1)
Screenshot: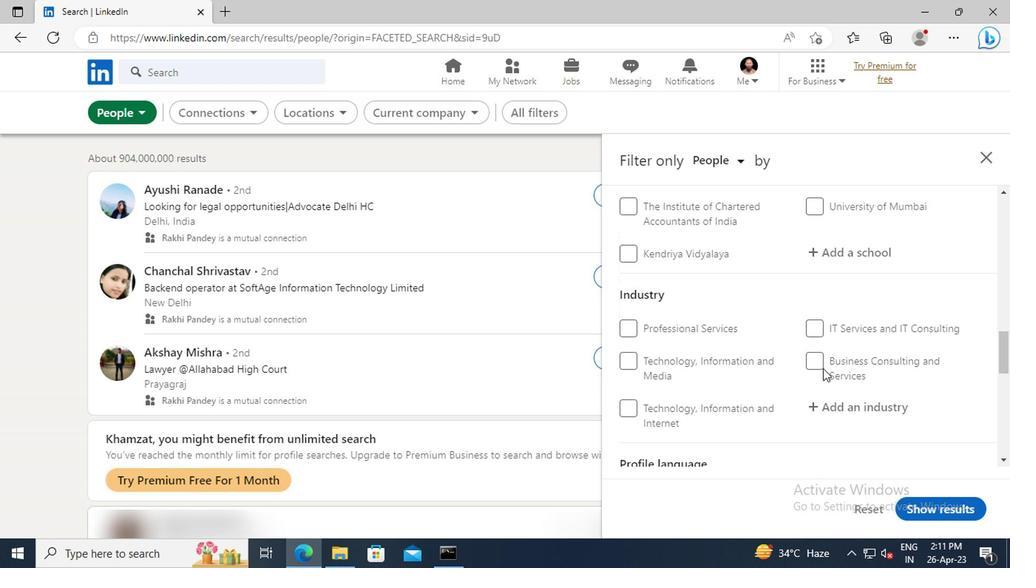 
Action: Mouse scrolled (819, 370) with delta (0, 1)
Screenshot: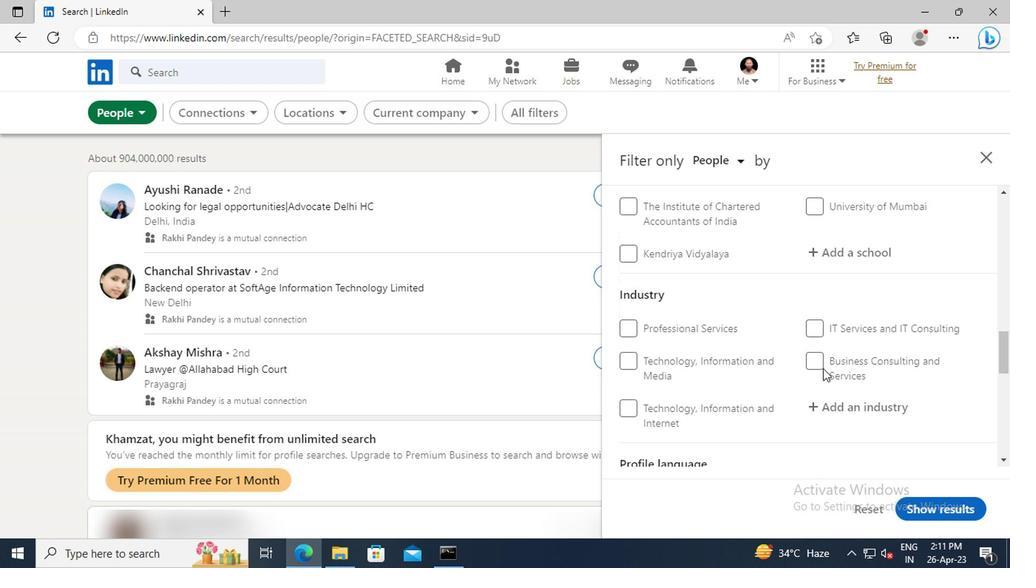 
Action: Mouse scrolled (819, 370) with delta (0, 1)
Screenshot: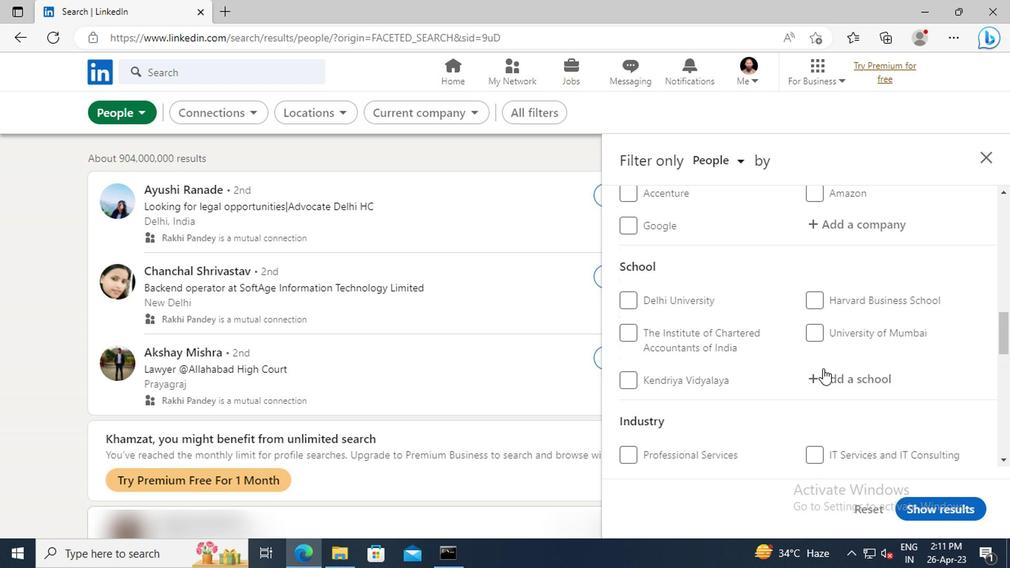 
Action: Mouse scrolled (819, 370) with delta (0, 1)
Screenshot: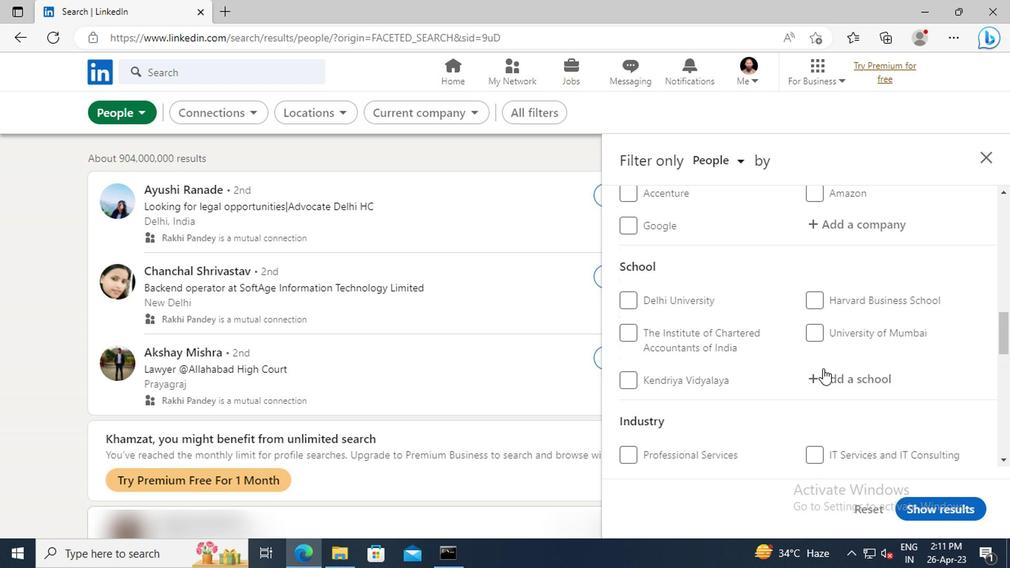 
Action: Mouse scrolled (819, 370) with delta (0, 1)
Screenshot: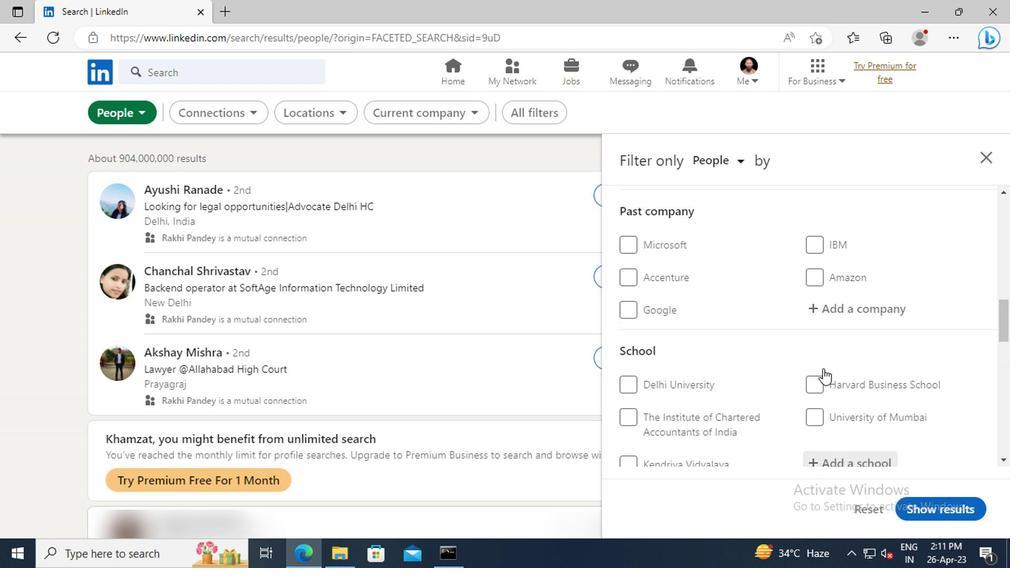 
Action: Mouse scrolled (819, 370) with delta (0, 1)
Screenshot: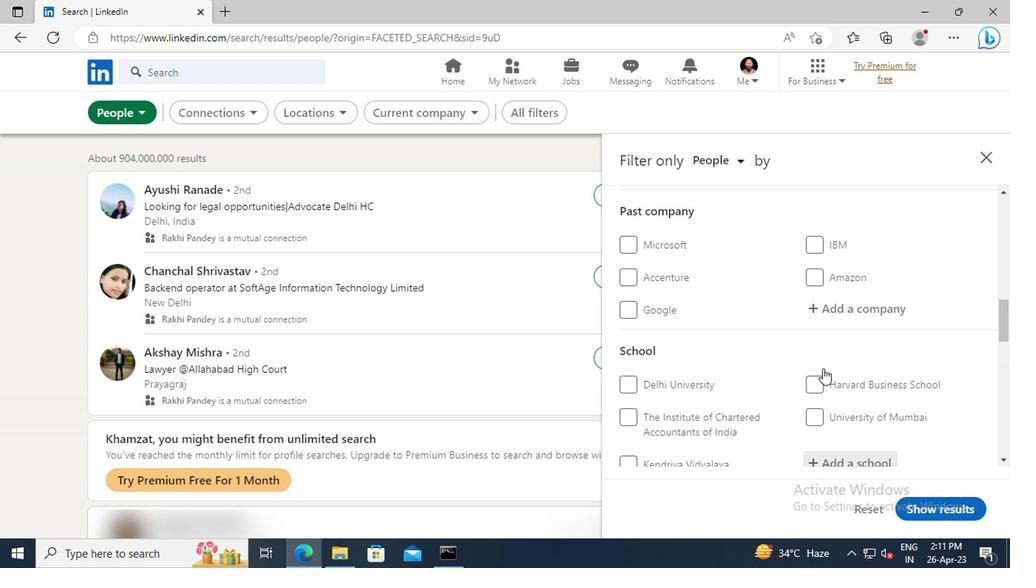 
Action: Mouse scrolled (819, 370) with delta (0, 1)
Screenshot: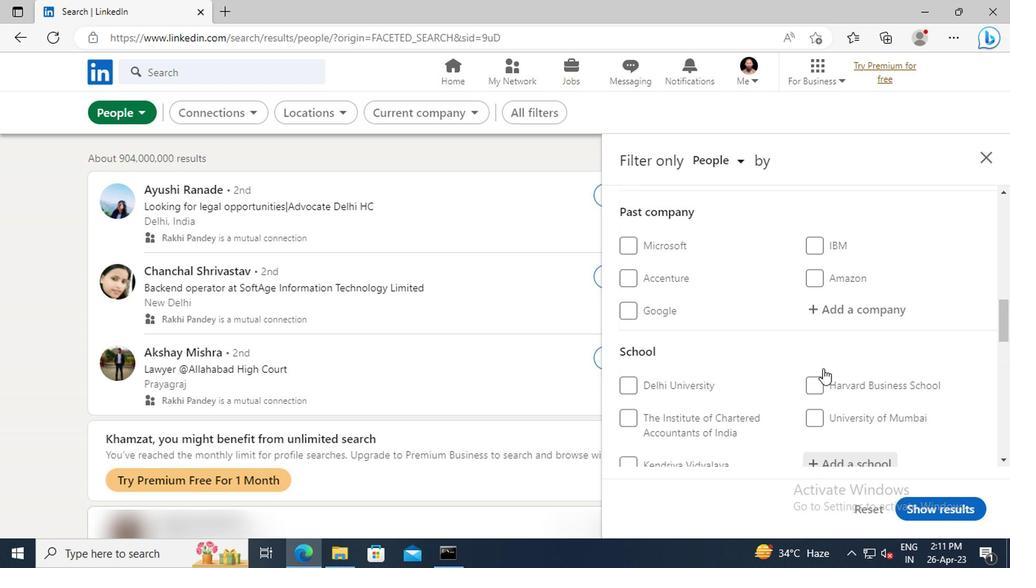 
Action: Mouse scrolled (819, 370) with delta (0, 1)
Screenshot: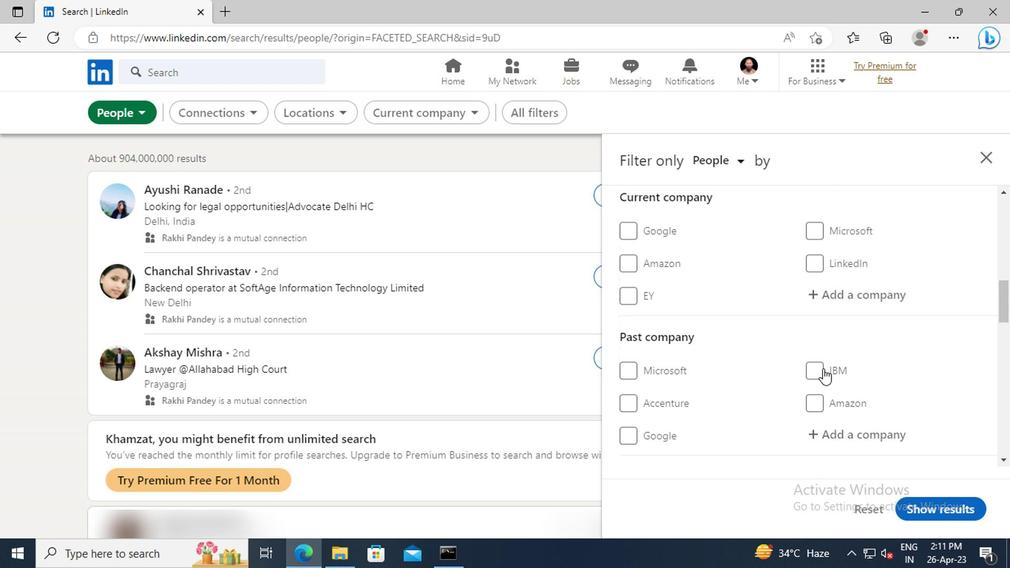 
Action: Mouse moved to (823, 340)
Screenshot: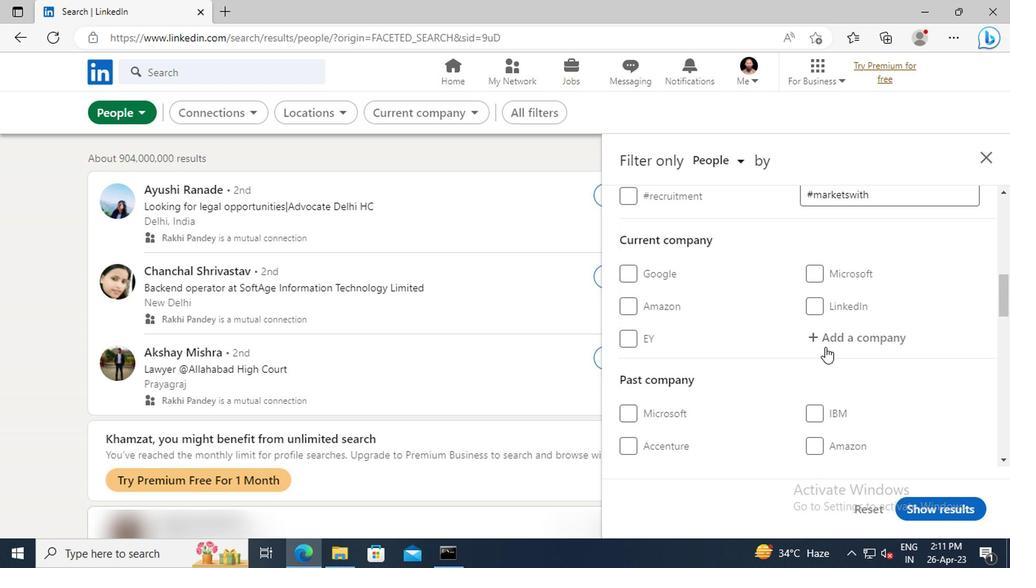 
Action: Mouse pressed left at (823, 340)
Screenshot: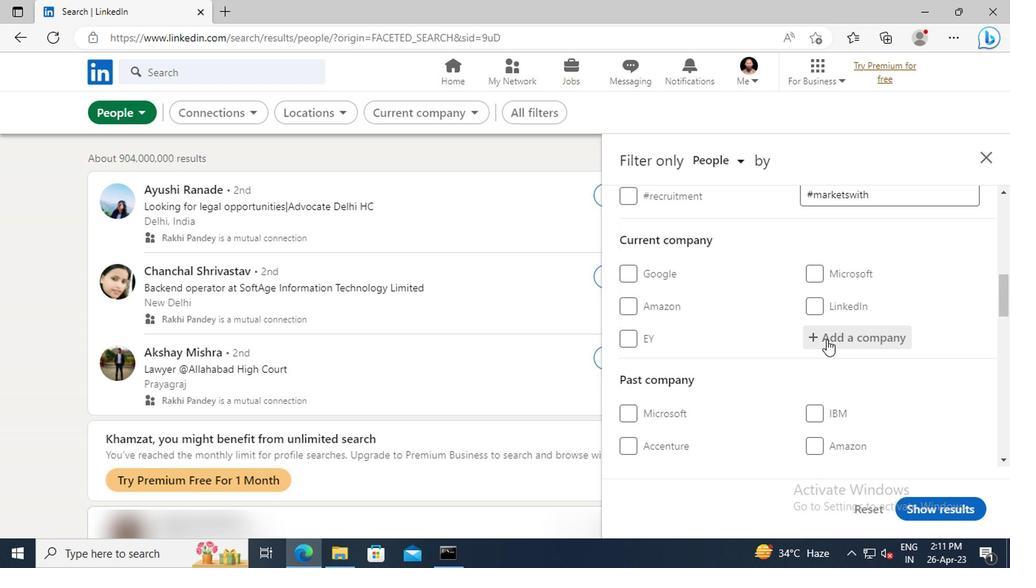 
Action: Key pressed <Key.shift>ENTERPRISE<Key.space><Key.shift>IRELAND
Screenshot: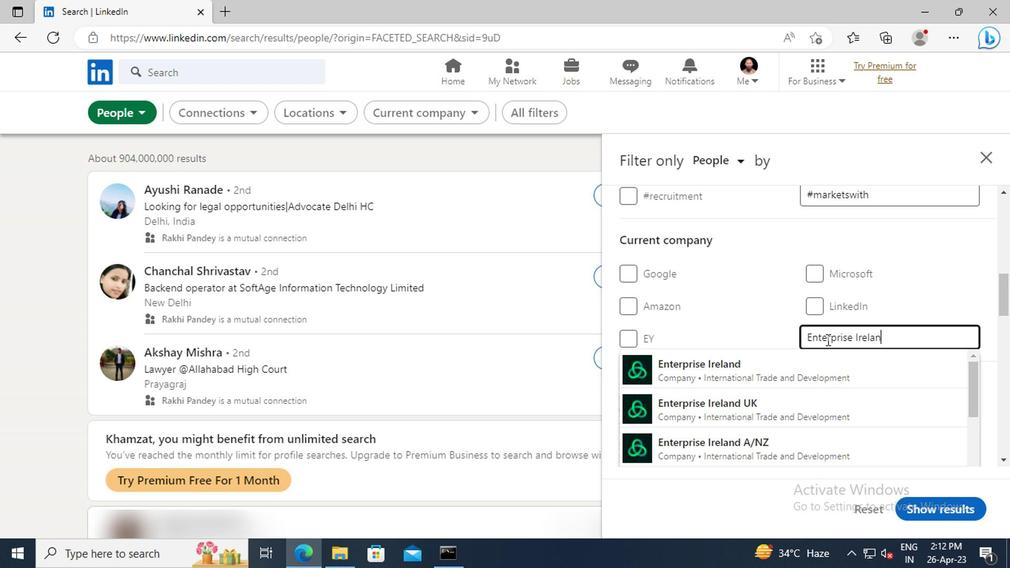 
Action: Mouse moved to (818, 373)
Screenshot: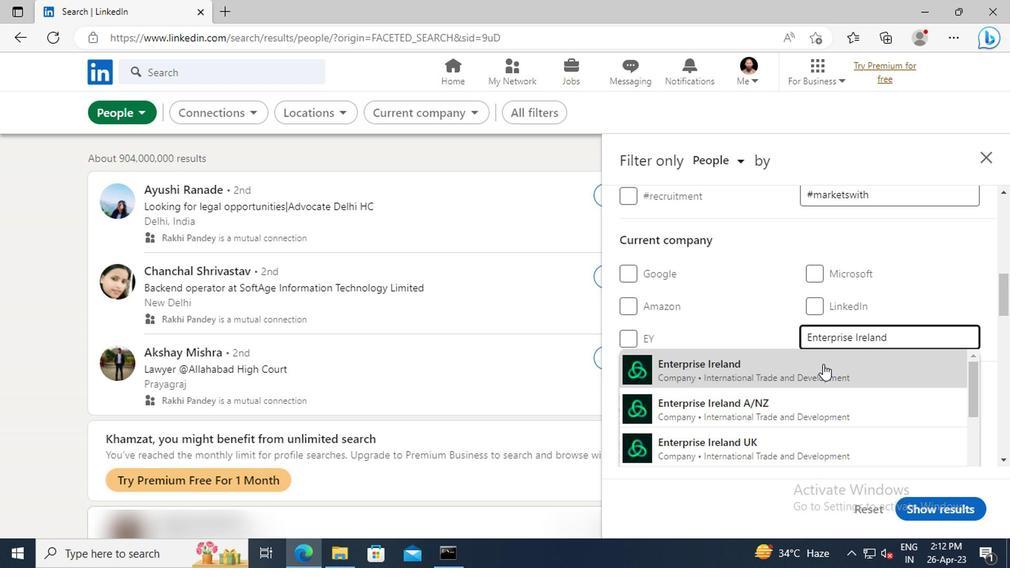 
Action: Mouse pressed left at (818, 373)
Screenshot: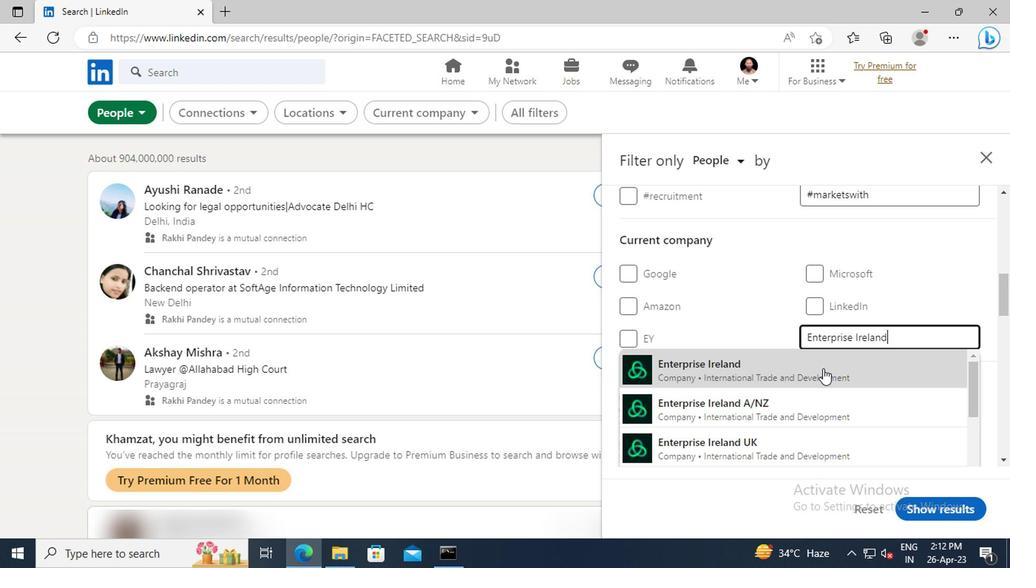 
Action: Mouse moved to (794, 292)
Screenshot: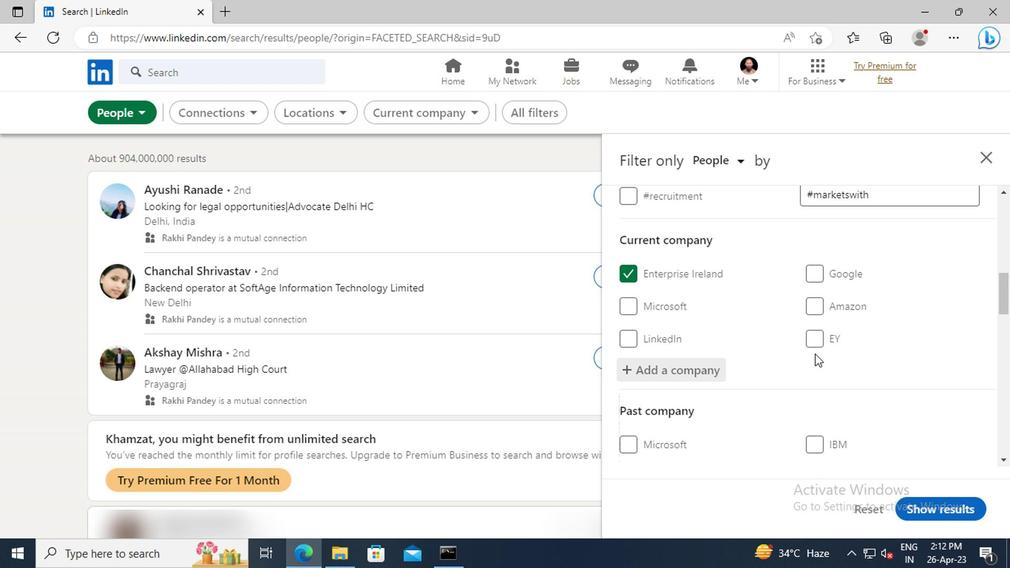
Action: Mouse scrolled (794, 292) with delta (0, 0)
Screenshot: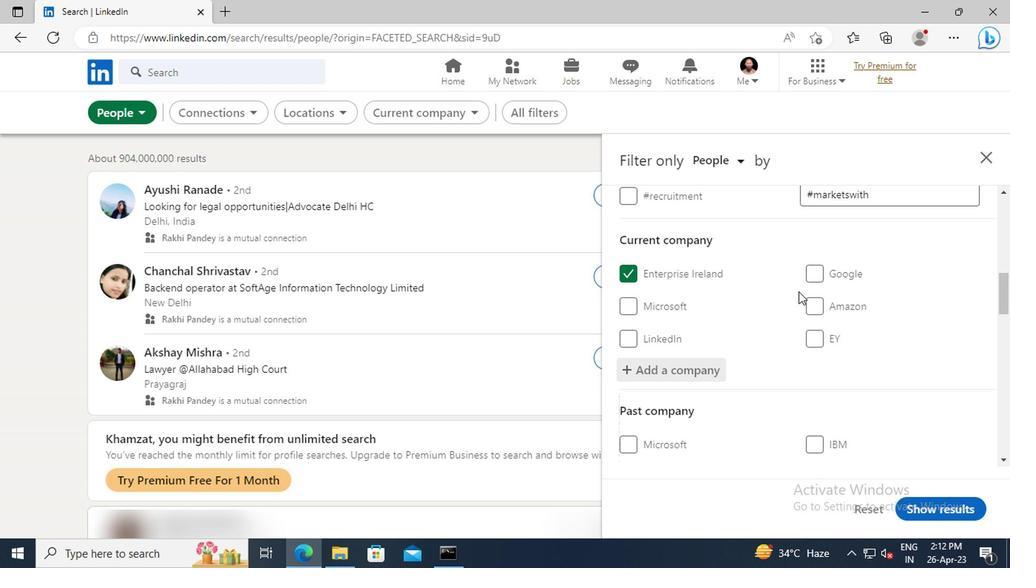
Action: Mouse scrolled (794, 292) with delta (0, 0)
Screenshot: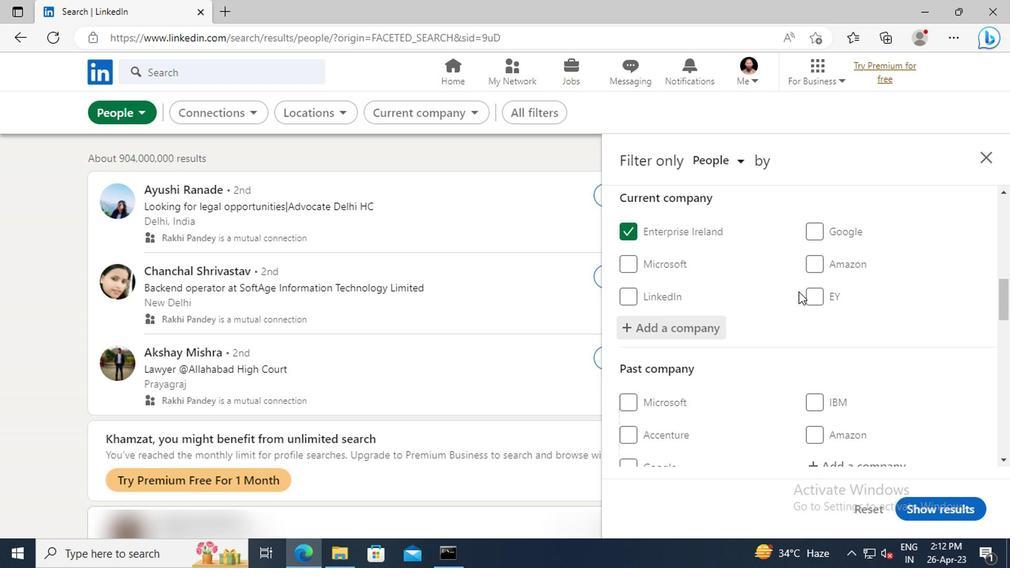 
Action: Mouse scrolled (794, 292) with delta (0, 0)
Screenshot: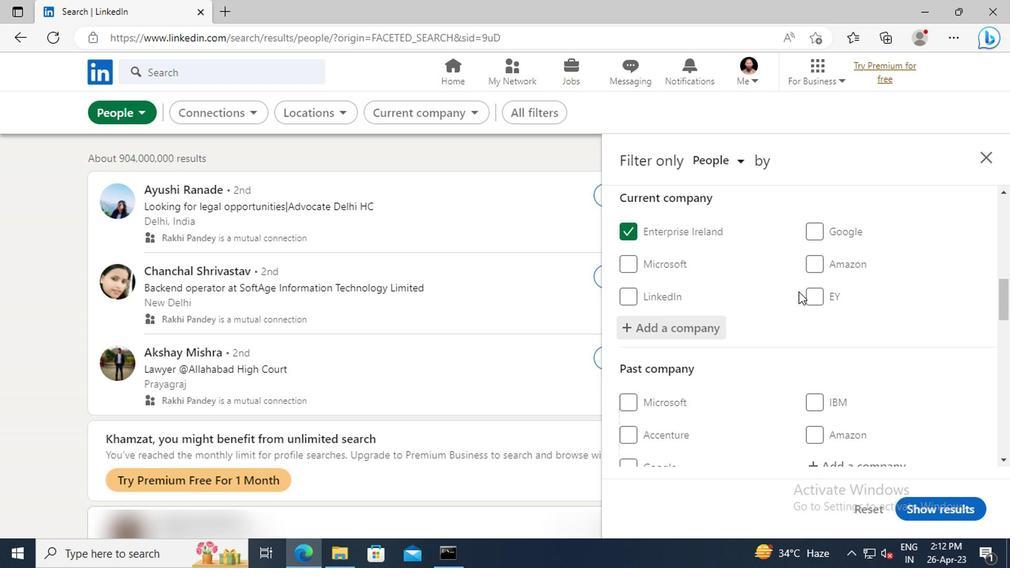 
Action: Mouse scrolled (794, 292) with delta (0, 0)
Screenshot: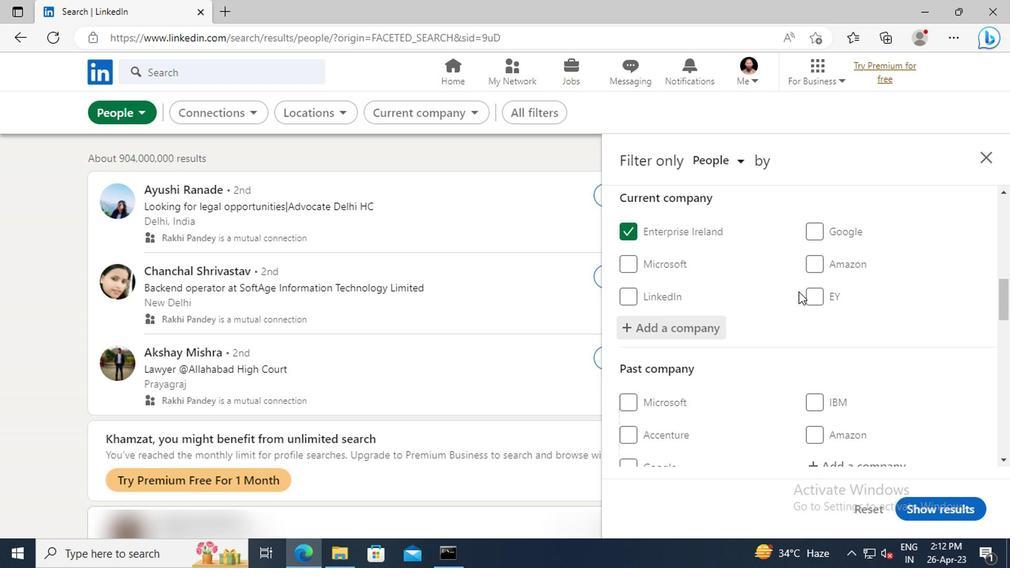 
Action: Mouse scrolled (794, 292) with delta (0, 0)
Screenshot: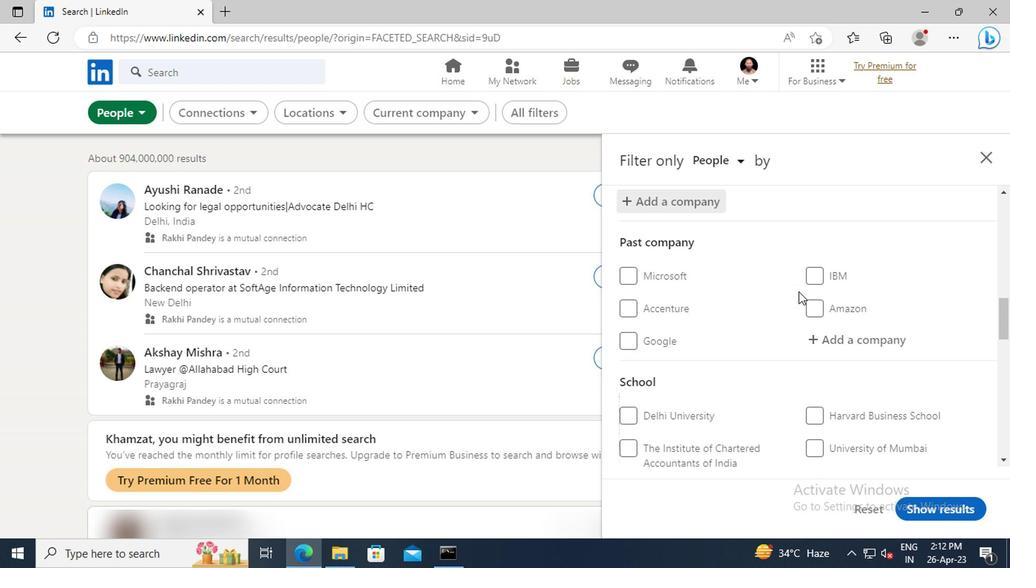 
Action: Mouse scrolled (794, 292) with delta (0, 0)
Screenshot: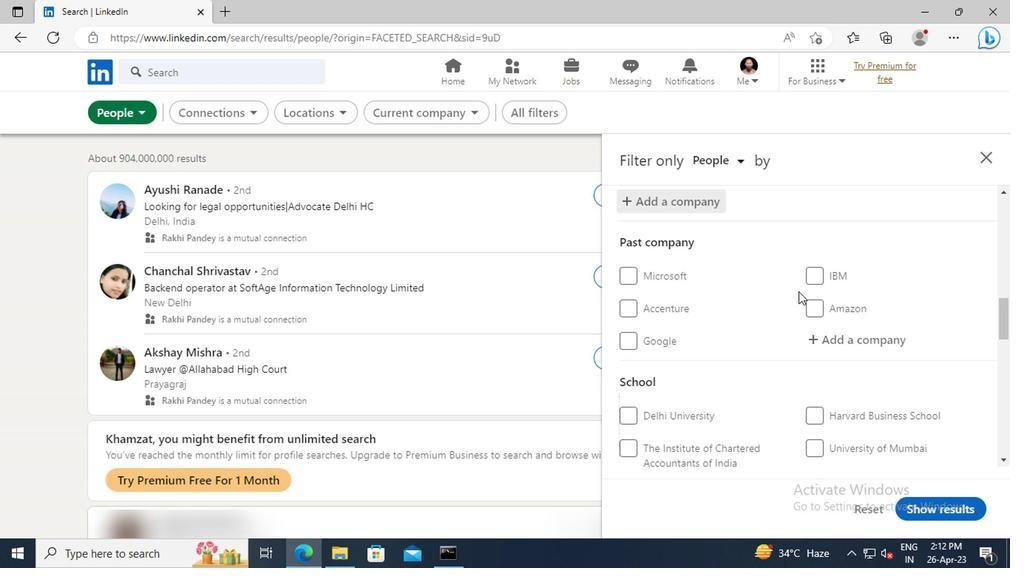 
Action: Mouse scrolled (794, 292) with delta (0, 0)
Screenshot: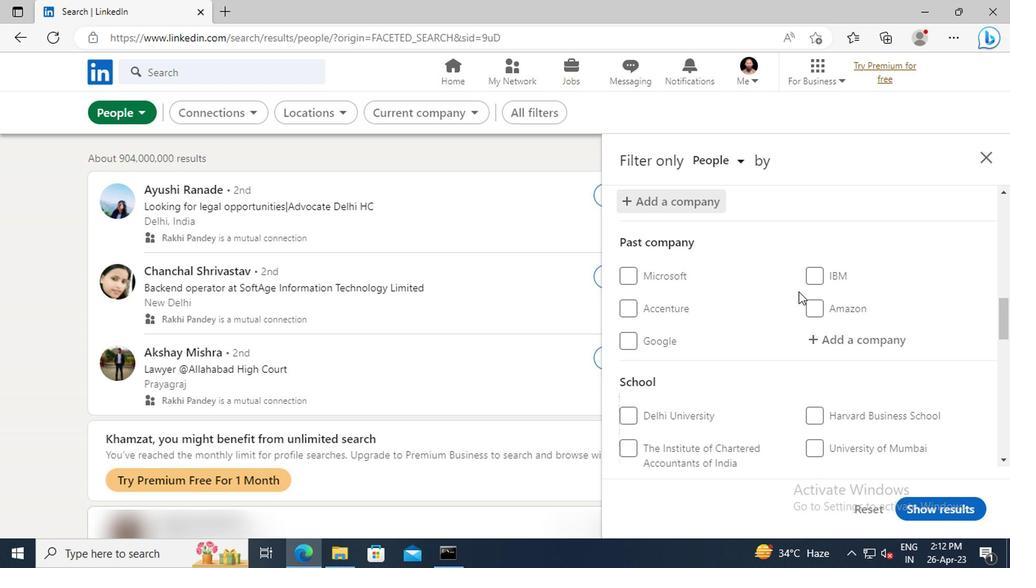 
Action: Mouse scrolled (794, 292) with delta (0, 0)
Screenshot: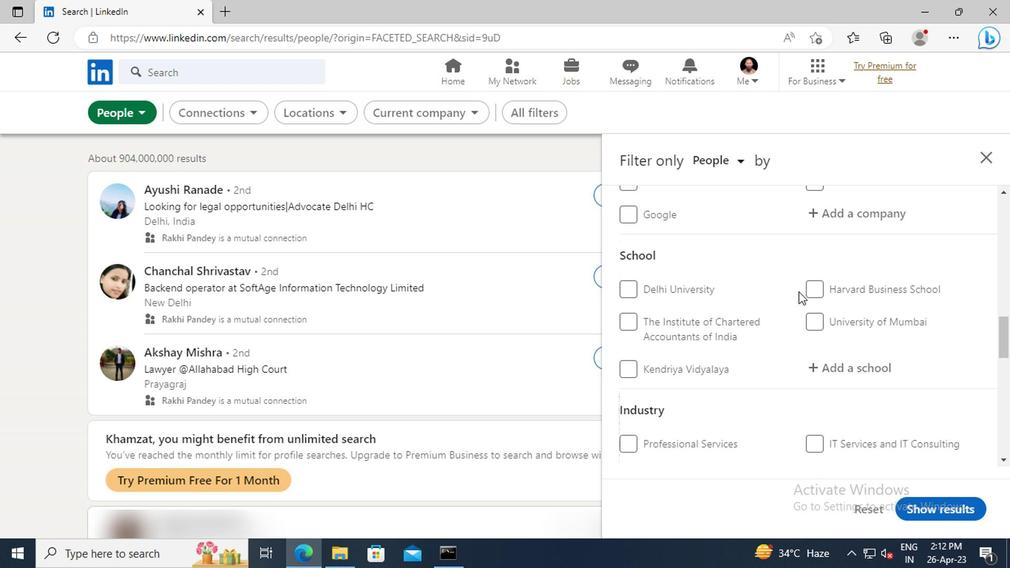 
Action: Mouse moved to (824, 324)
Screenshot: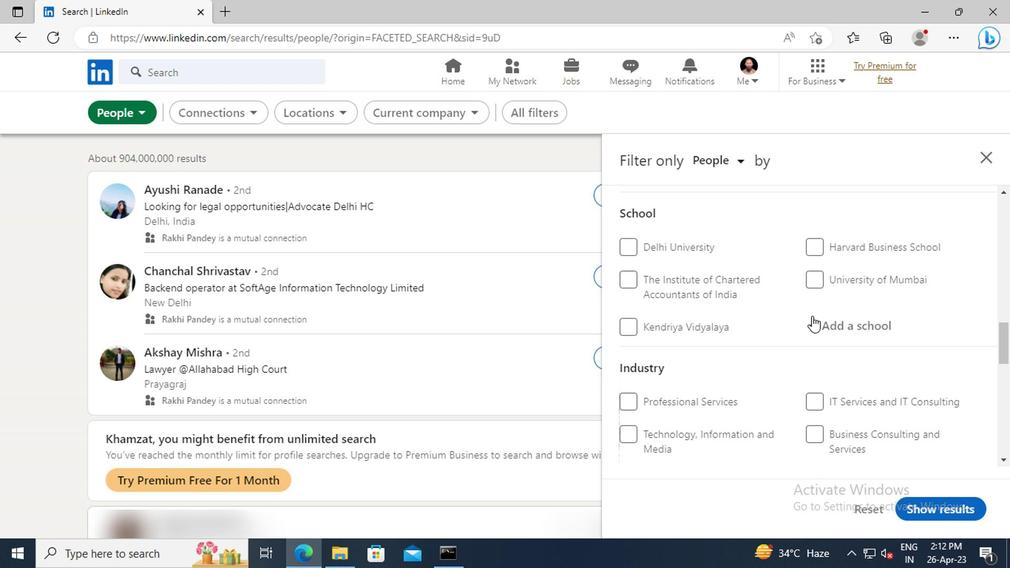 
Action: Mouse pressed left at (824, 324)
Screenshot: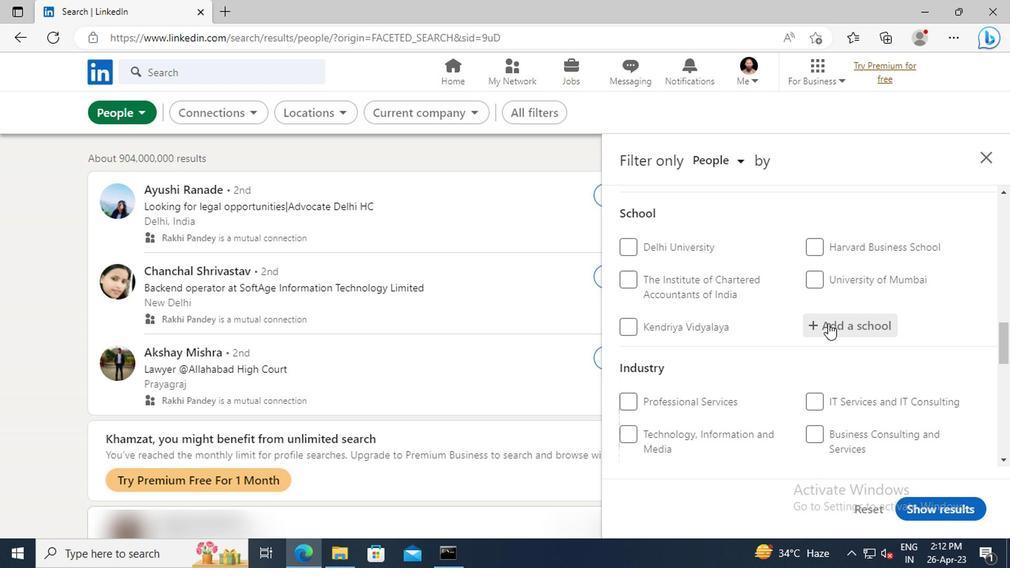 
Action: Key pressed <Key.shift>ST.<Key.space><Key.shift>JOSEPH'S<Key.space><Key.shift>COLLEGE<Key.space>OF<Key.space><Key.shift>ENGINEERING<Key.space>AND<Key.space><Key.shift>TECHNOLOGY,<Key.space><Key.shift>PALAI
Screenshot: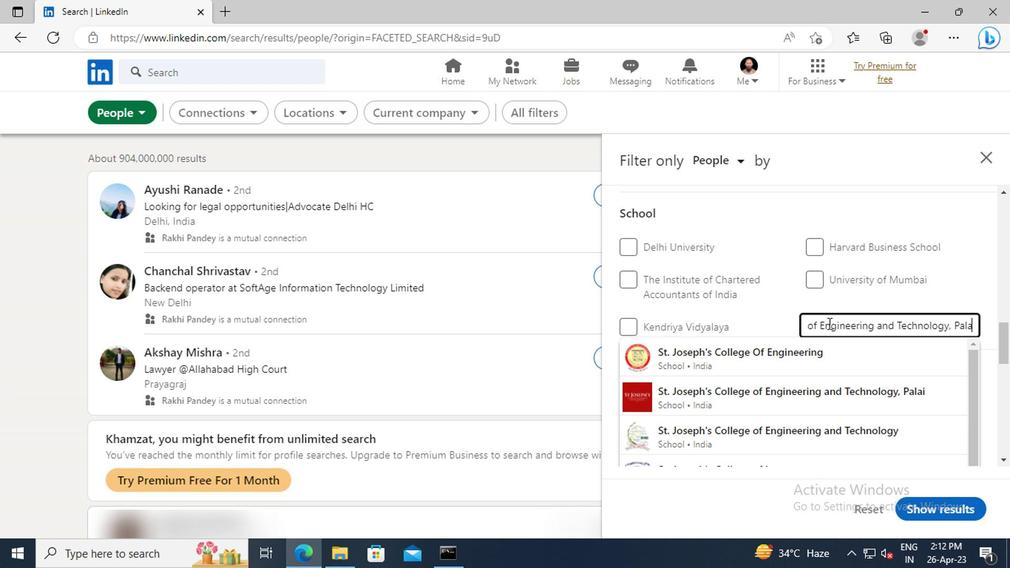 
Action: Mouse moved to (816, 384)
Screenshot: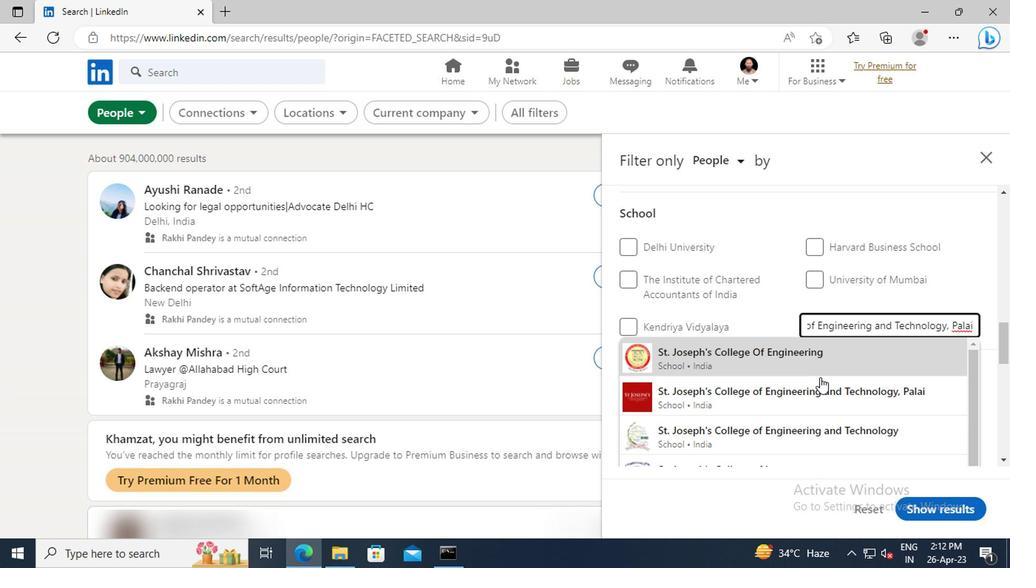 
Action: Mouse pressed left at (816, 384)
Screenshot: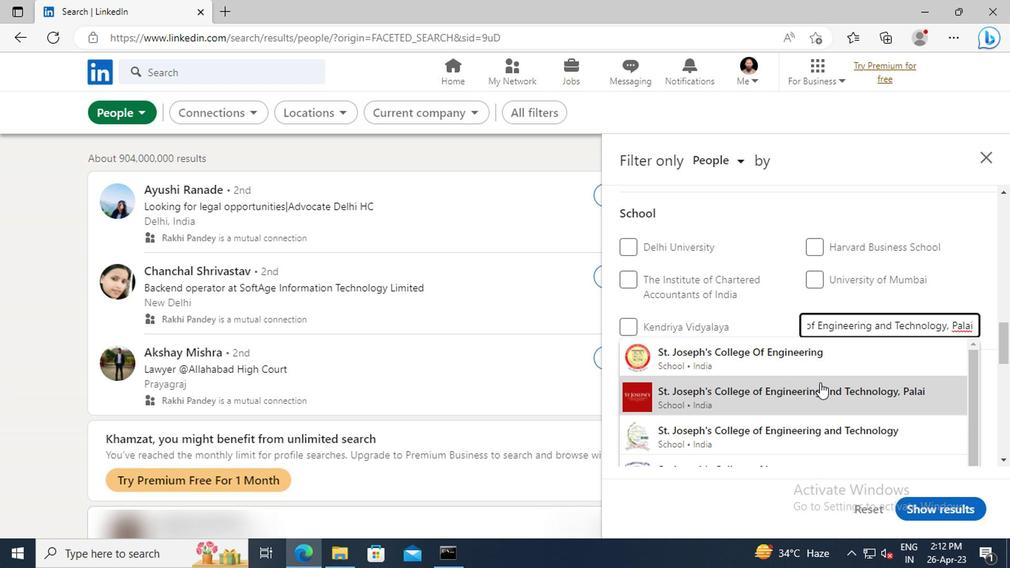
Action: Mouse moved to (803, 314)
Screenshot: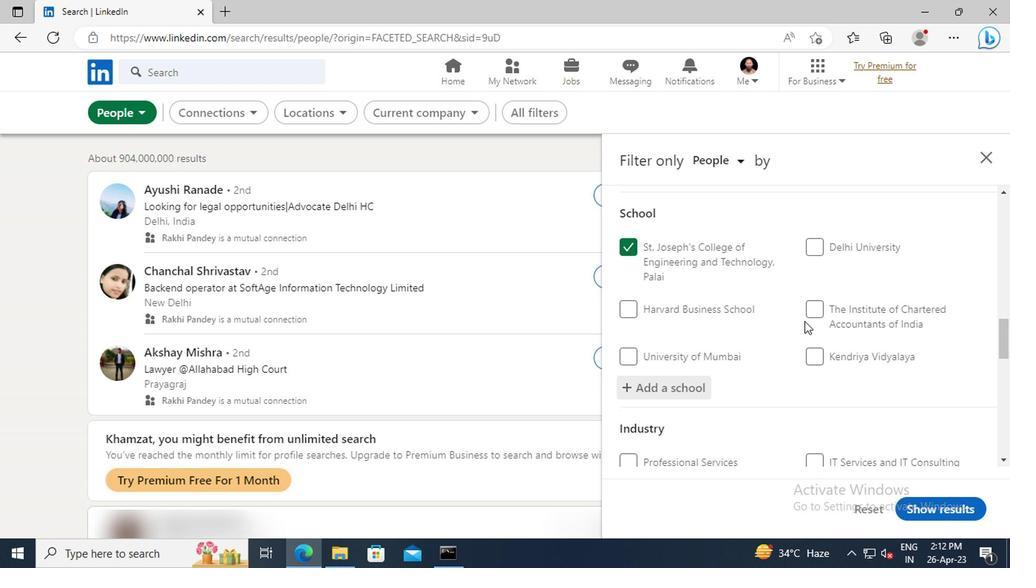 
Action: Mouse scrolled (803, 314) with delta (0, 0)
Screenshot: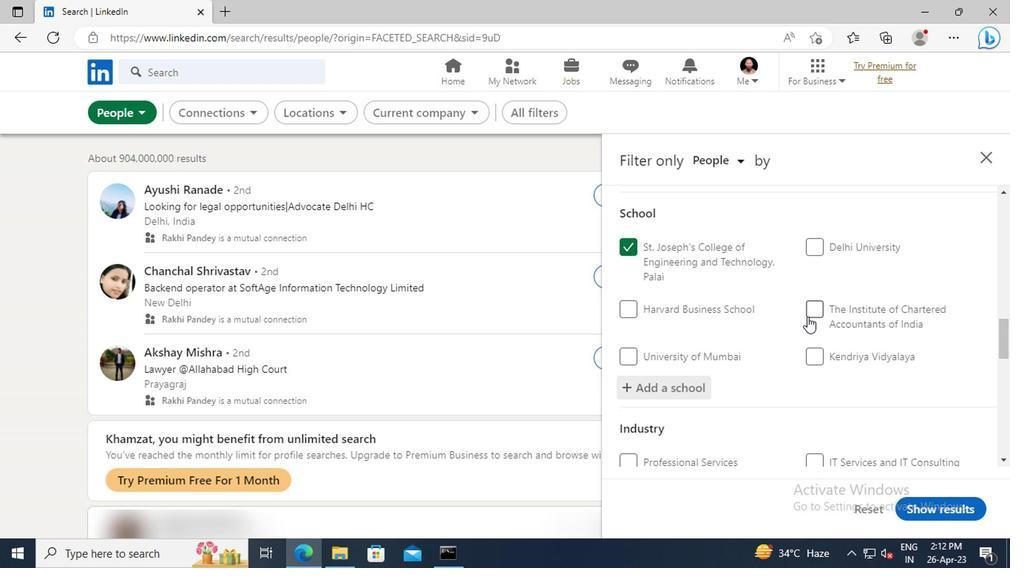 
Action: Mouse scrolled (803, 314) with delta (0, 0)
Screenshot: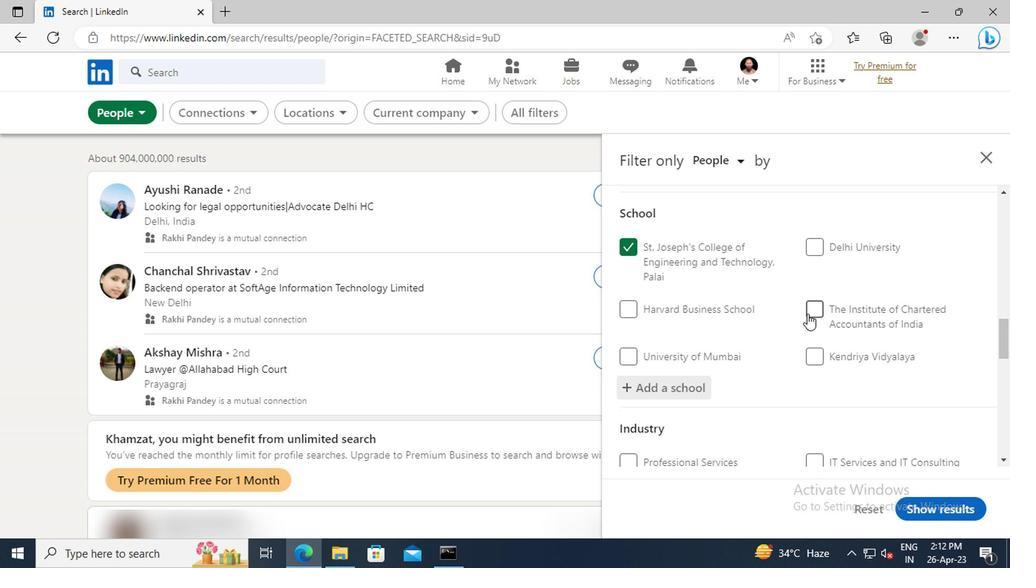 
Action: Mouse moved to (807, 291)
Screenshot: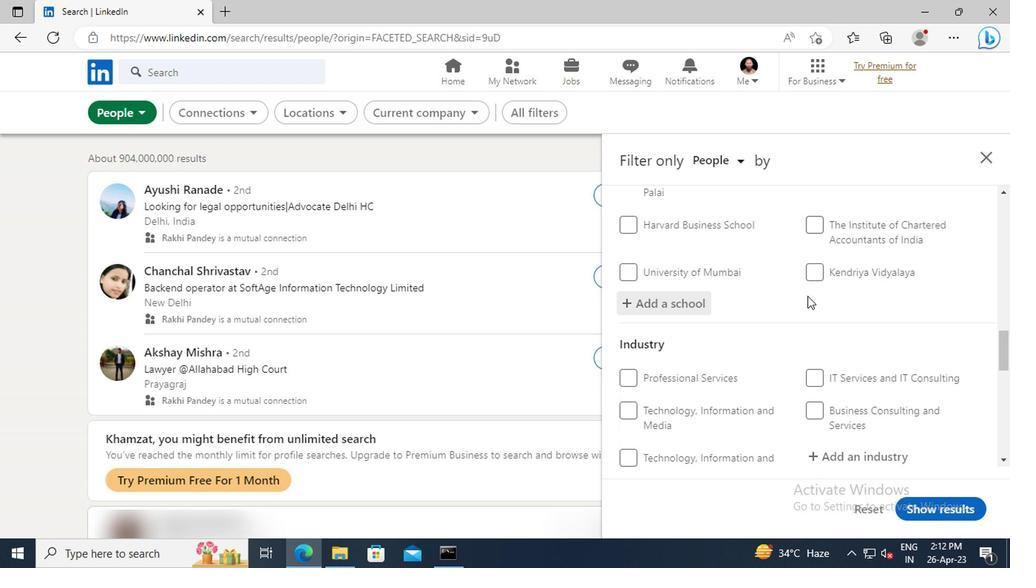 
Action: Mouse scrolled (807, 290) with delta (0, 0)
Screenshot: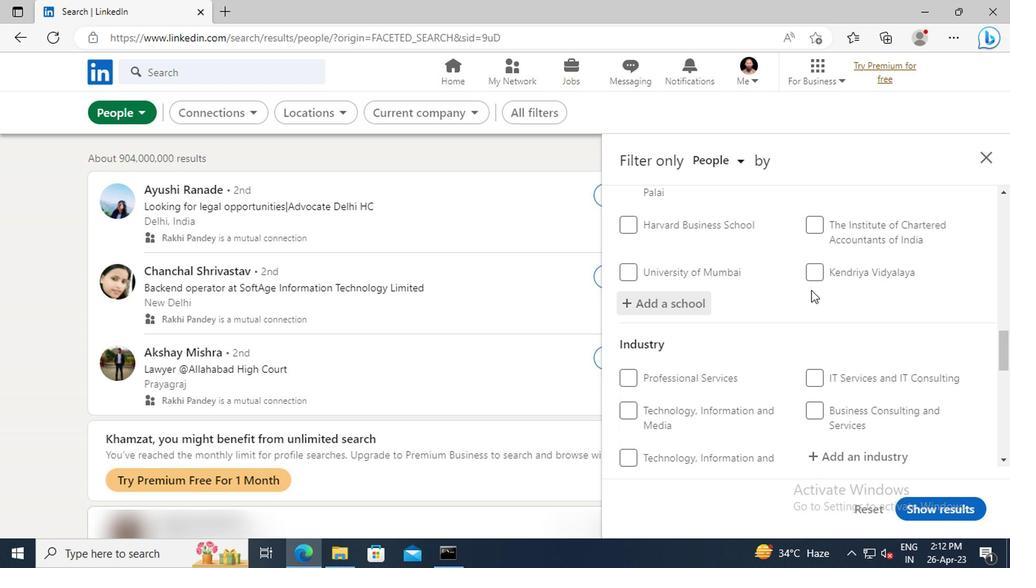 
Action: Mouse scrolled (807, 290) with delta (0, 0)
Screenshot: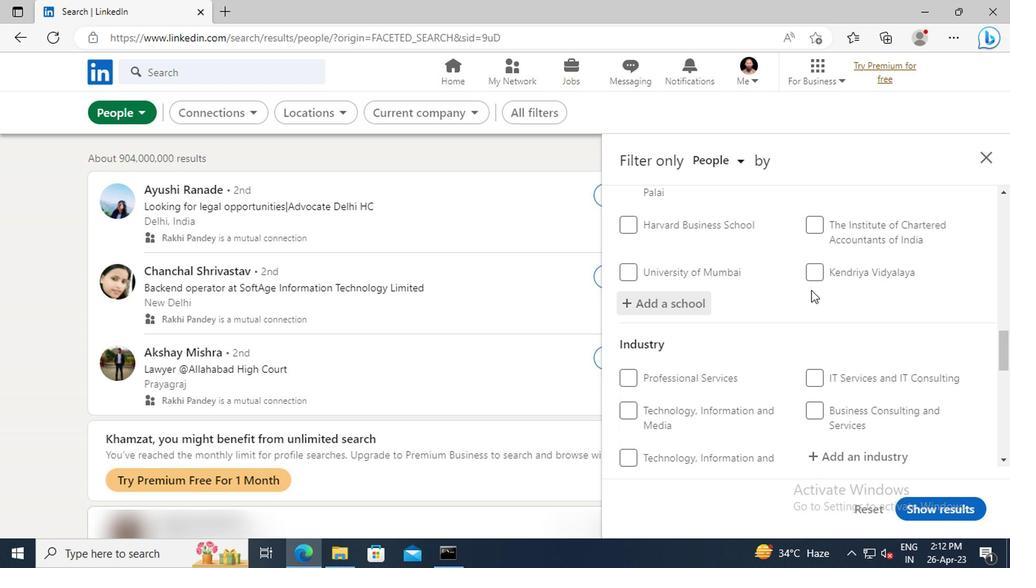 
Action: Mouse scrolled (807, 290) with delta (0, 0)
Screenshot: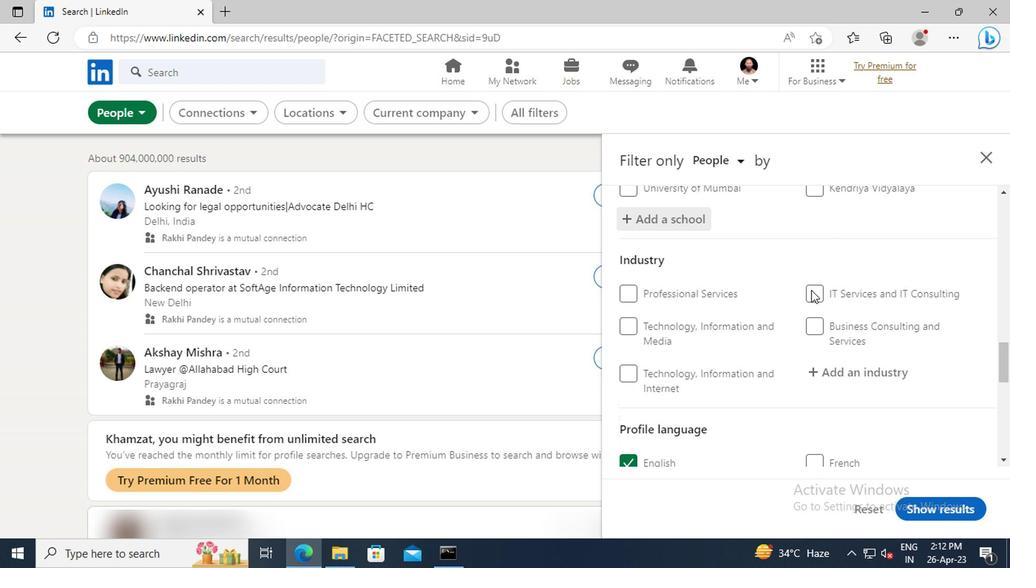 
Action: Mouse moved to (825, 328)
Screenshot: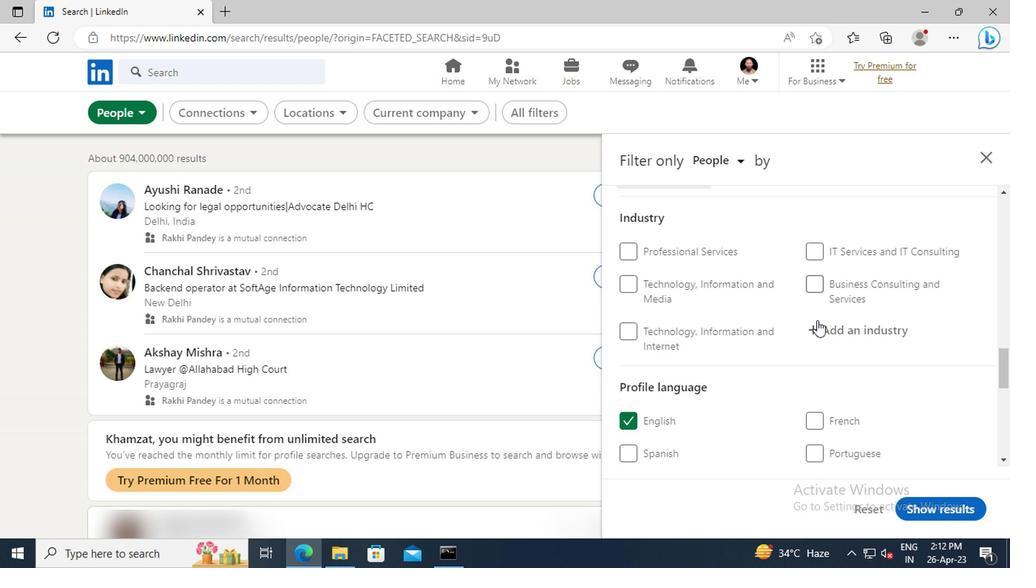 
Action: Mouse pressed left at (825, 328)
Screenshot: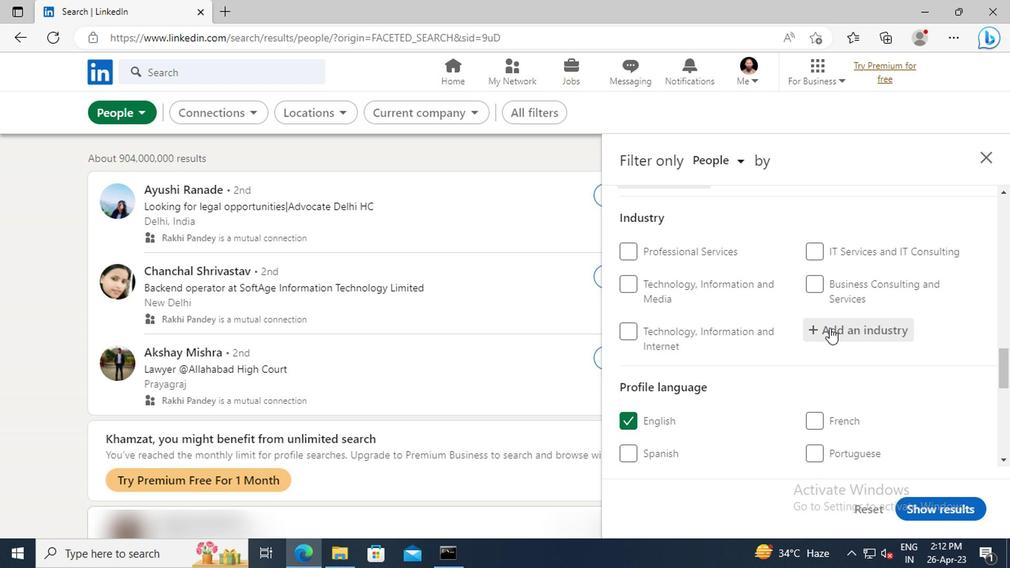 
Action: Key pressed <Key.shift>PHYSICAL,<Key.space><Key.shift>OCCUPATIONAL<Key.space>AND<Key.space><Key.shift>SPEECH<Key.space><Key.shift>THERAPISTS
Screenshot: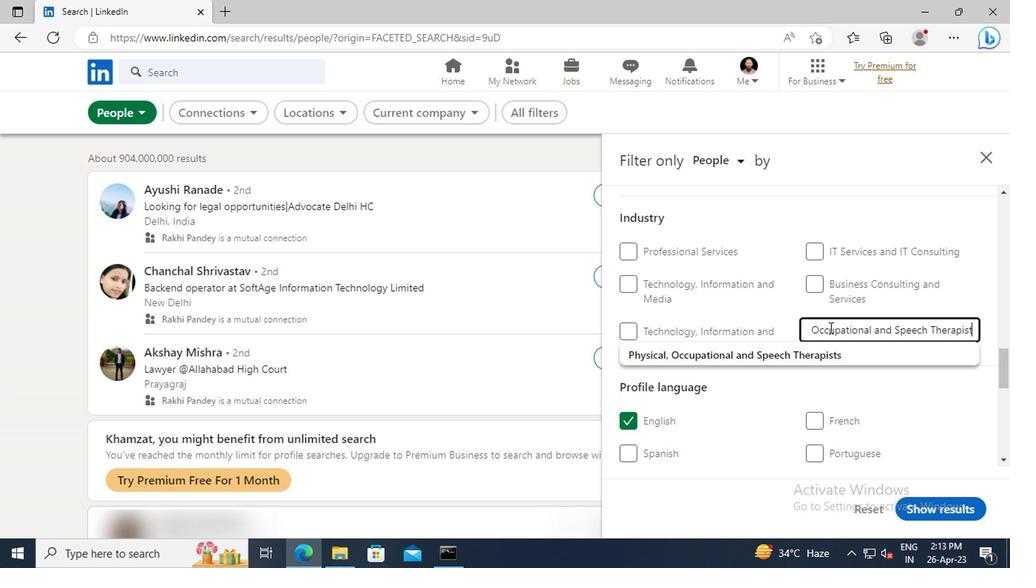 
Action: Mouse moved to (826, 356)
Screenshot: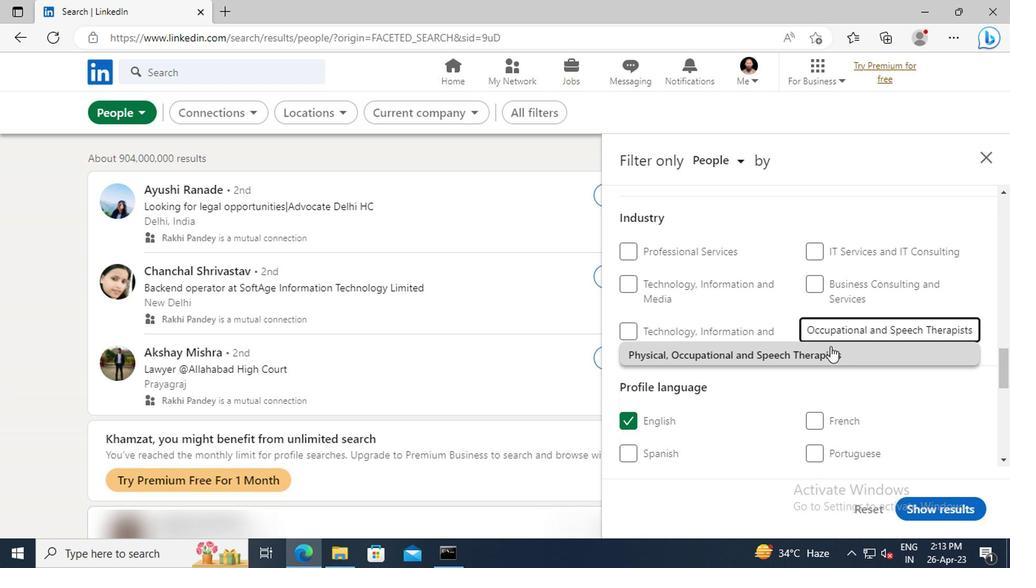 
Action: Mouse pressed left at (826, 356)
Screenshot: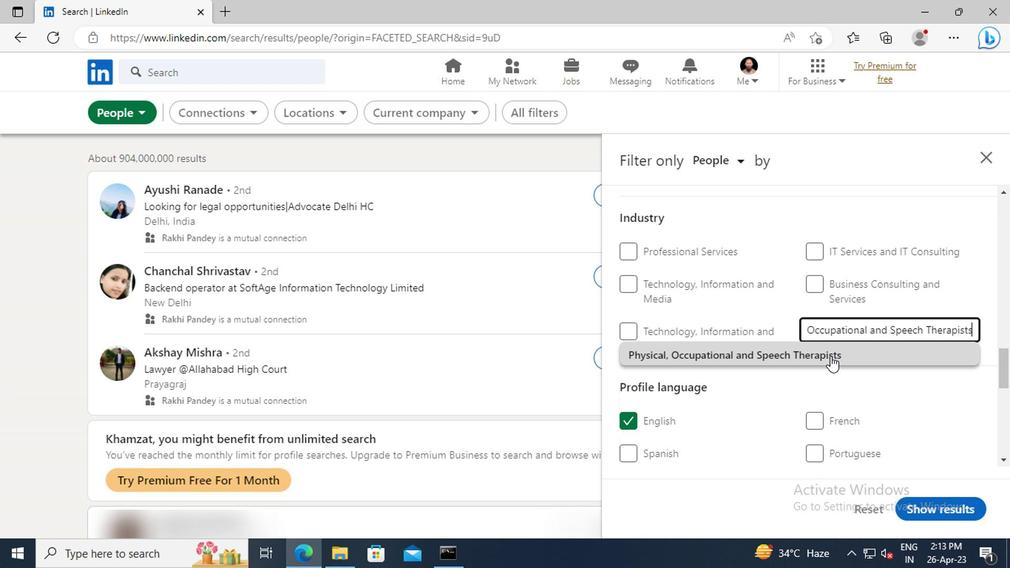 
Action: Mouse moved to (819, 292)
Screenshot: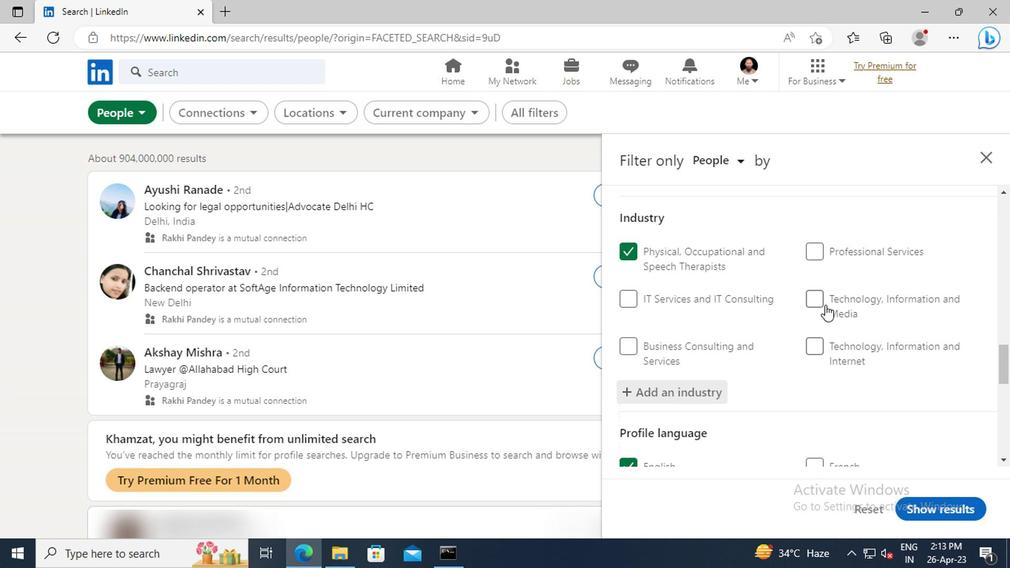 
Action: Mouse scrolled (819, 291) with delta (0, -1)
Screenshot: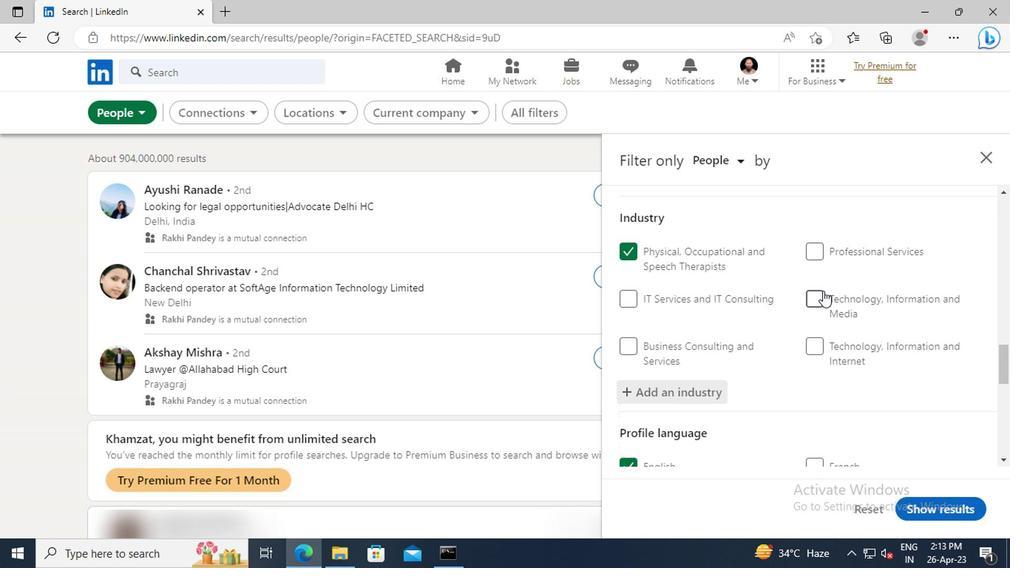 
Action: Mouse scrolled (819, 291) with delta (0, -1)
Screenshot: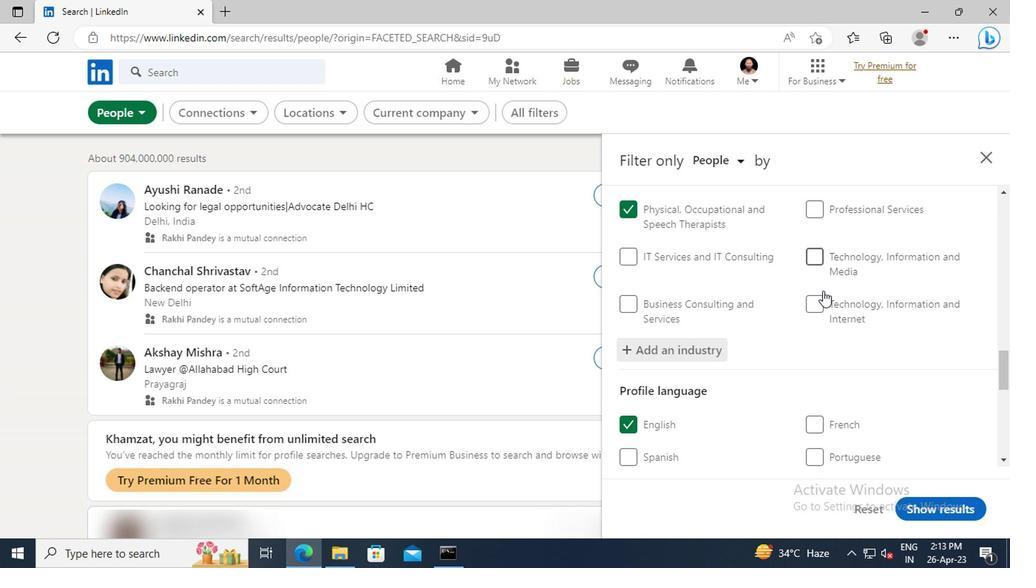 
Action: Mouse scrolled (819, 291) with delta (0, -1)
Screenshot: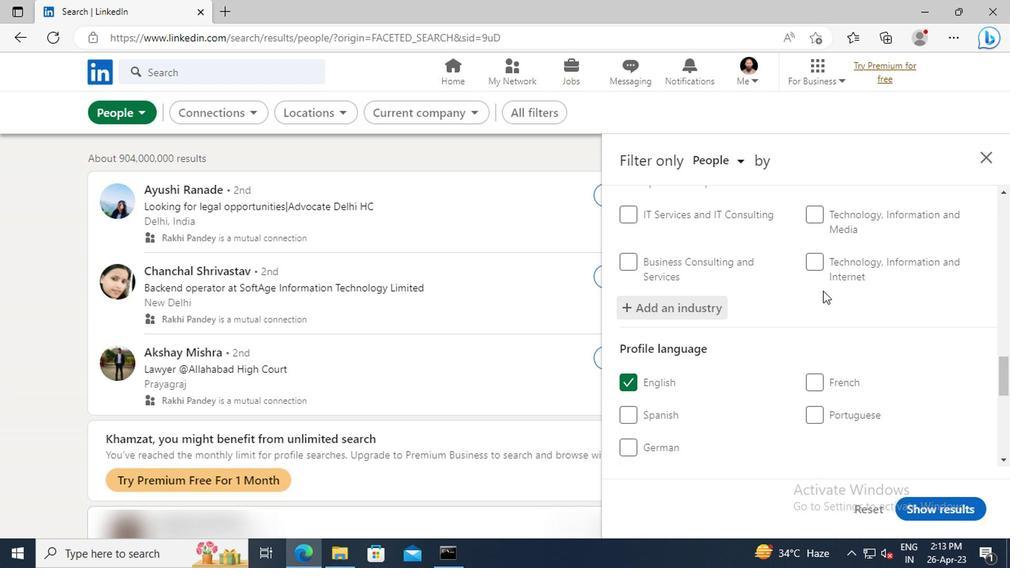 
Action: Mouse scrolled (819, 291) with delta (0, -1)
Screenshot: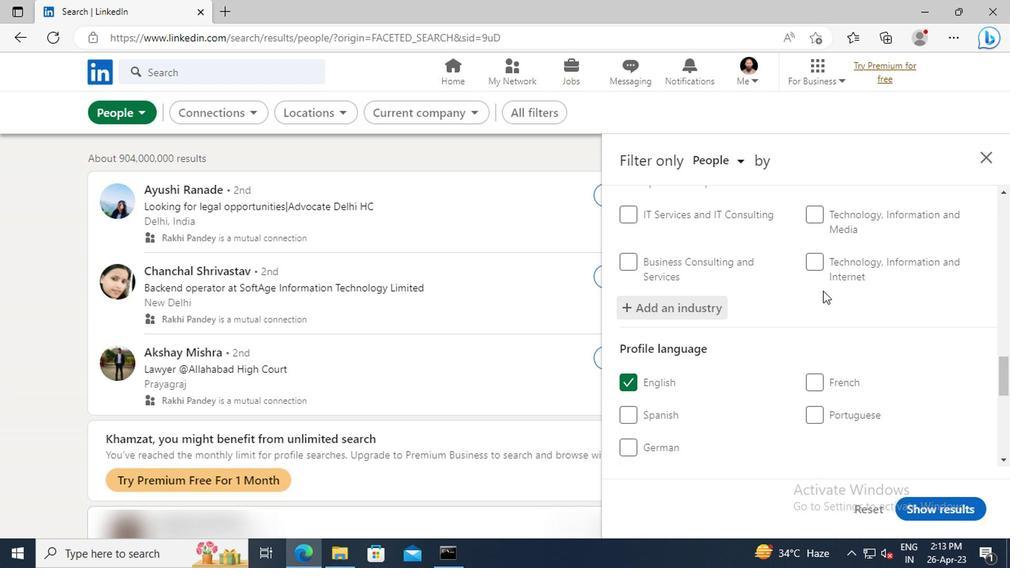 
Action: Mouse scrolled (819, 291) with delta (0, -1)
Screenshot: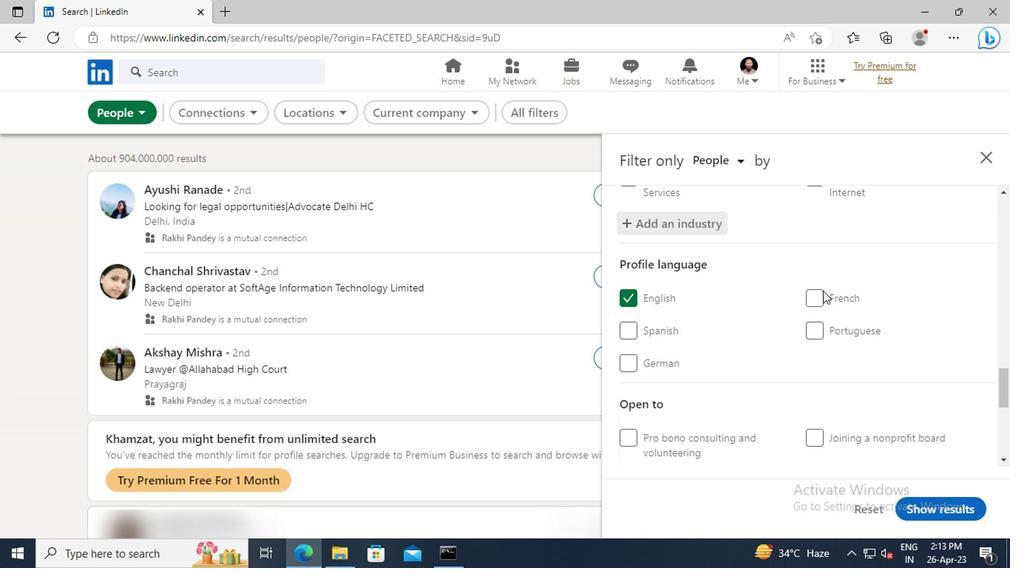 
Action: Mouse scrolled (819, 291) with delta (0, -1)
Screenshot: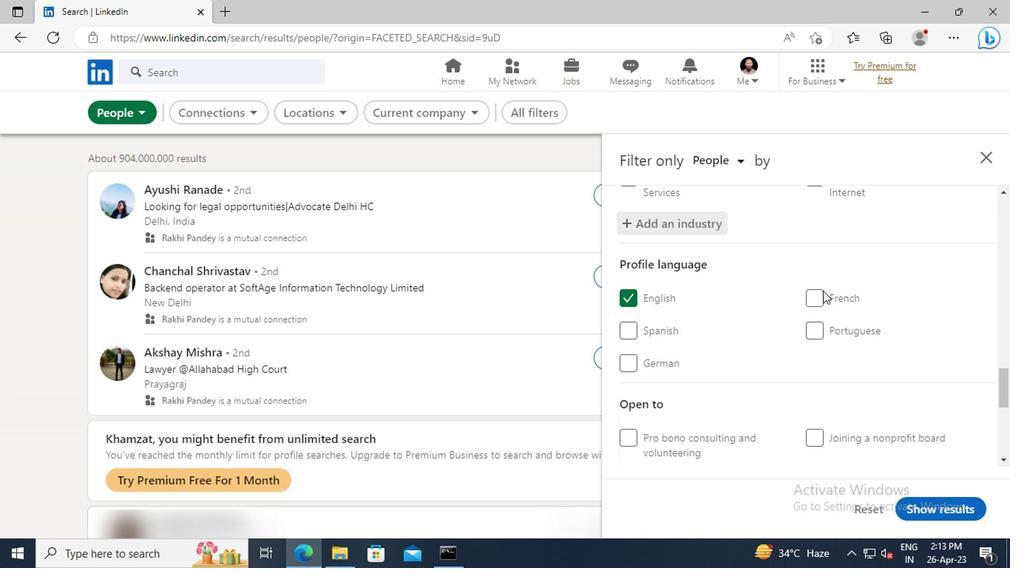 
Action: Mouse scrolled (819, 291) with delta (0, -1)
Screenshot: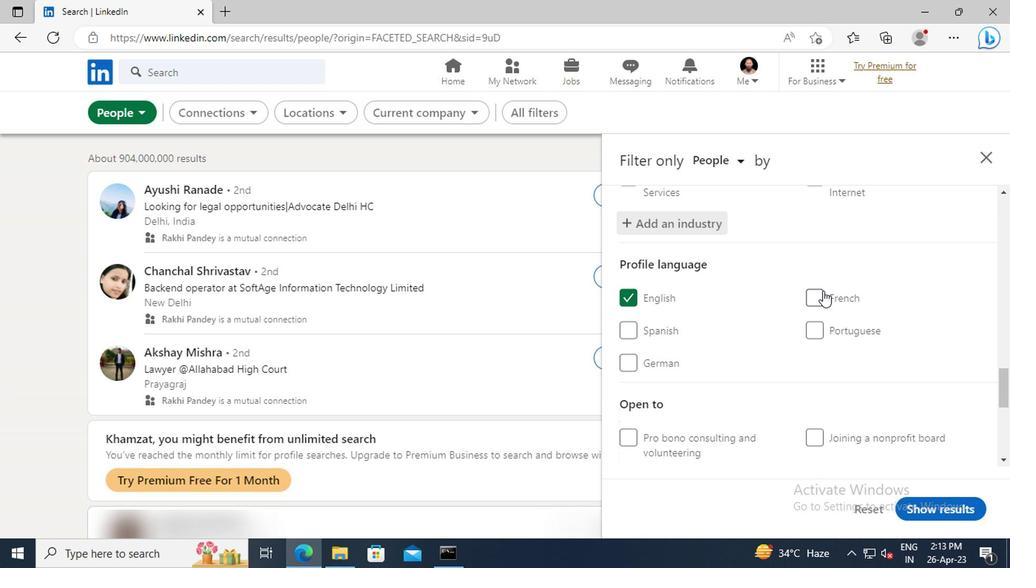 
Action: Mouse scrolled (819, 291) with delta (0, -1)
Screenshot: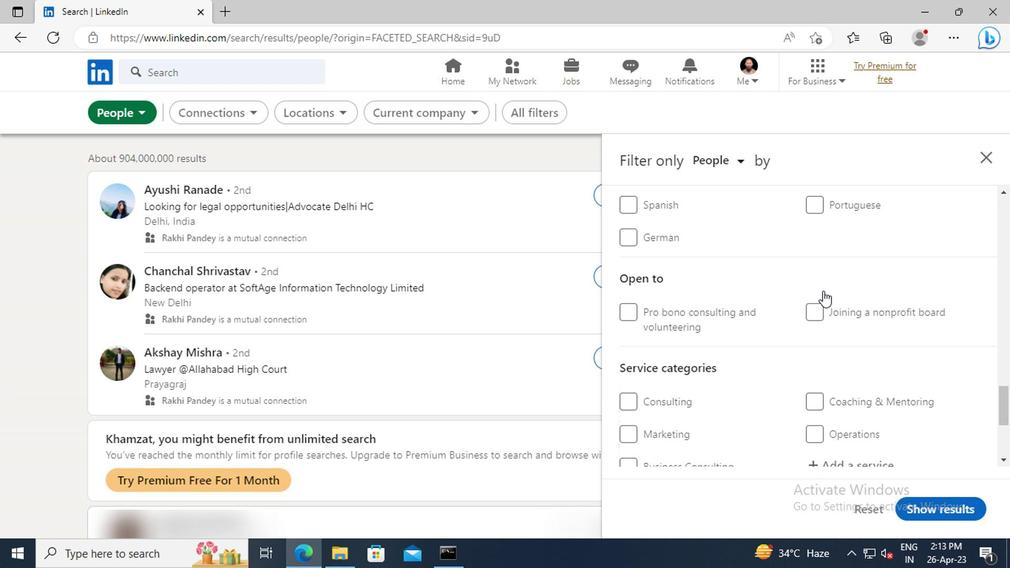 
Action: Mouse scrolled (819, 291) with delta (0, -1)
Screenshot: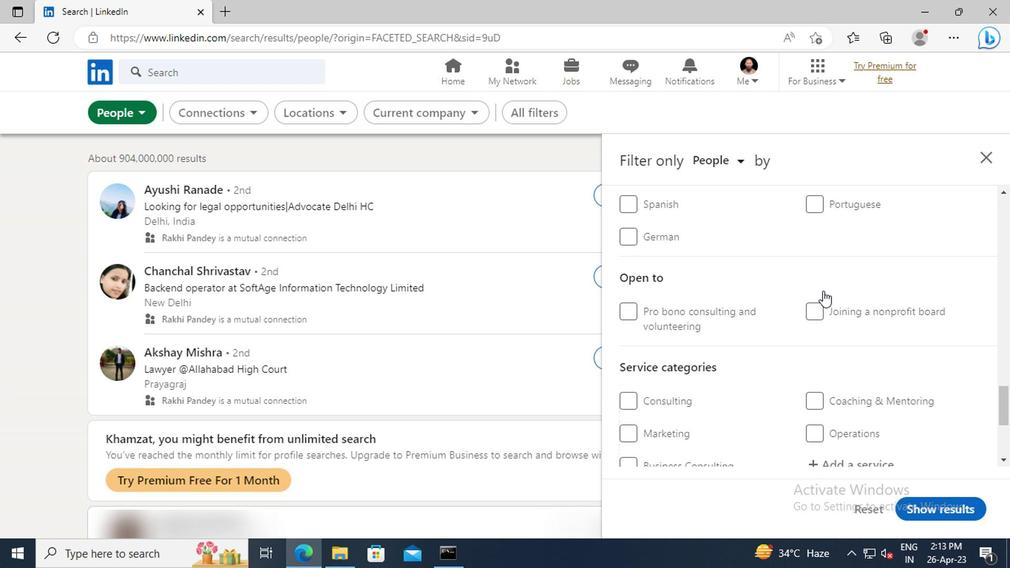 
Action: Mouse scrolled (819, 291) with delta (0, -1)
Screenshot: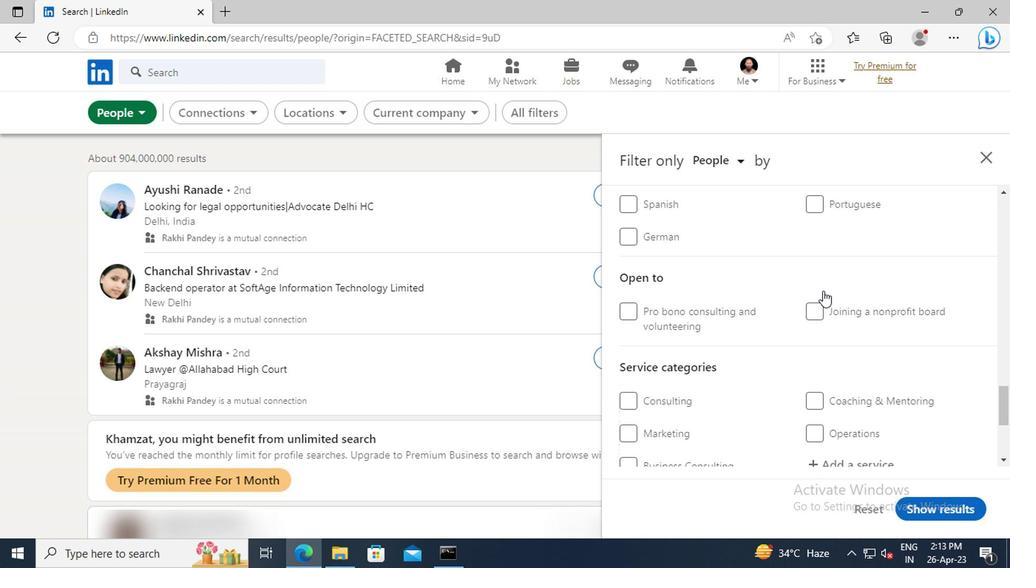 
Action: Mouse moved to (832, 337)
Screenshot: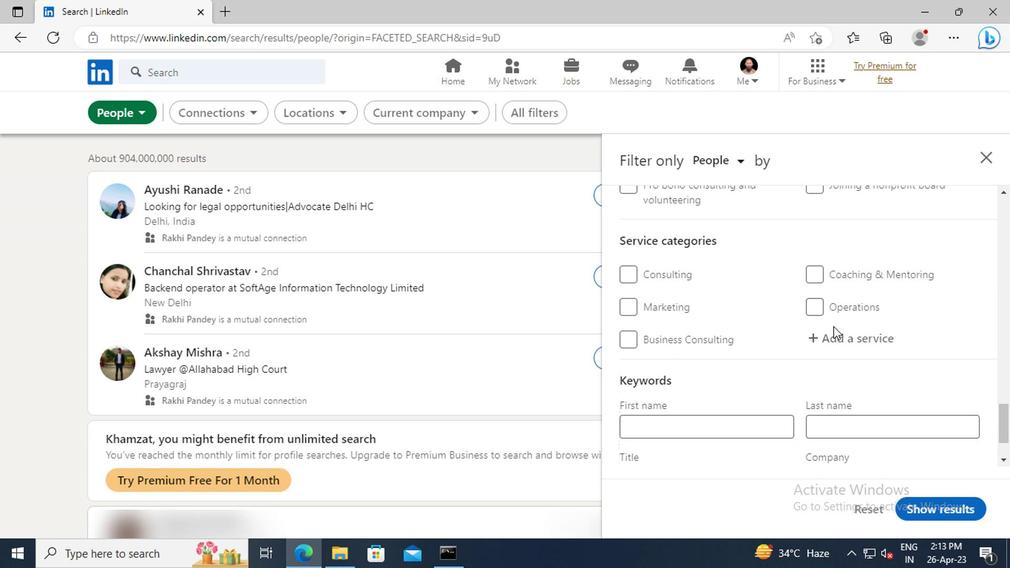 
Action: Mouse pressed left at (832, 337)
Screenshot: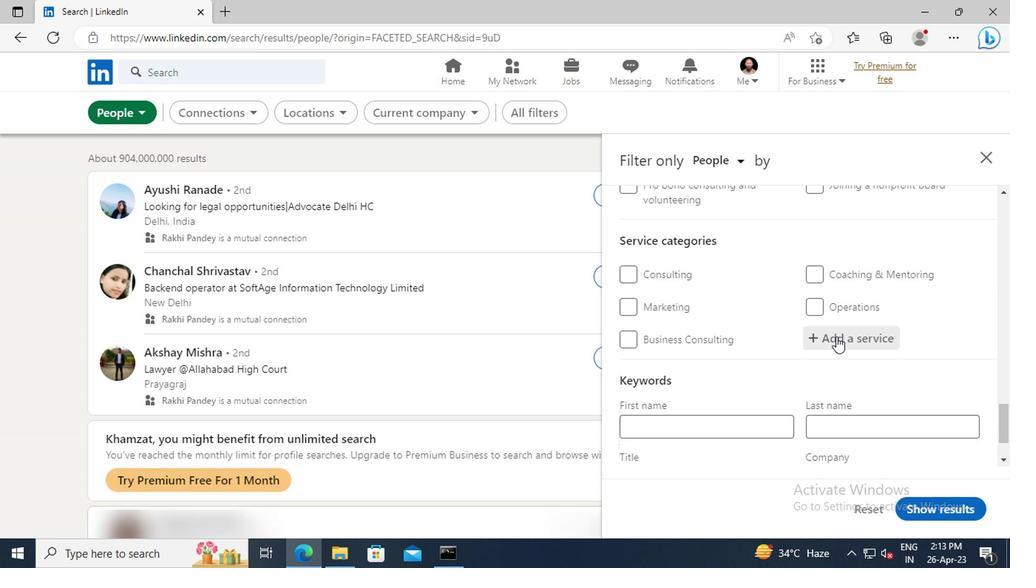 
Action: Key pressed <Key.shift>PUBLIC<Key.space><Key.shift>RELATIONS
Screenshot: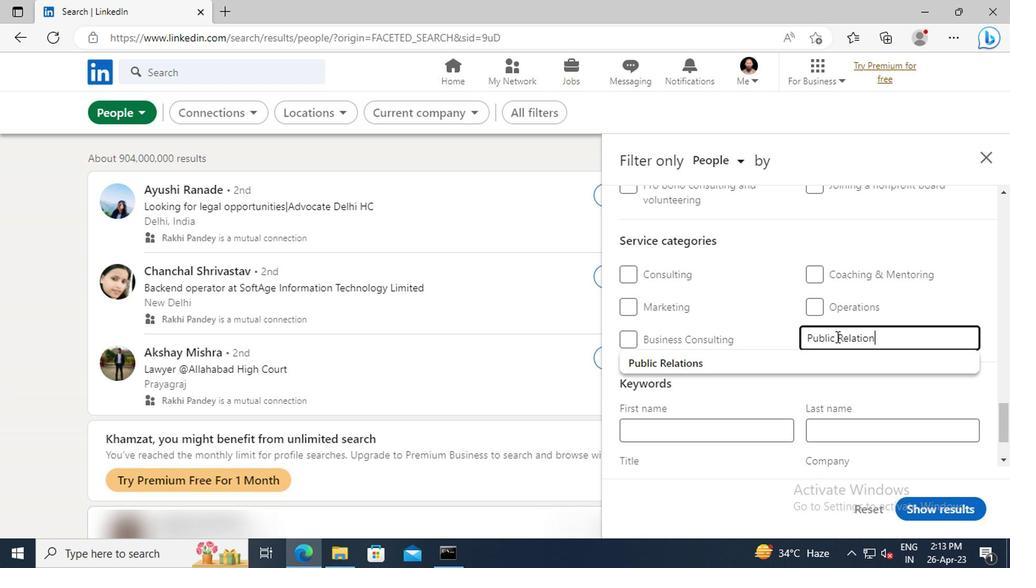 
Action: Mouse moved to (830, 358)
Screenshot: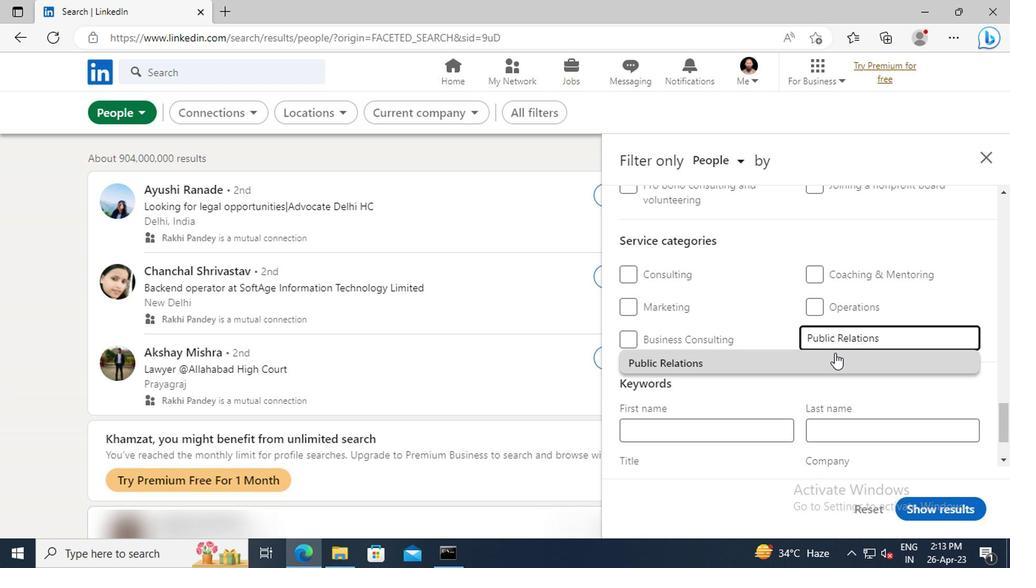 
Action: Mouse pressed left at (830, 358)
Screenshot: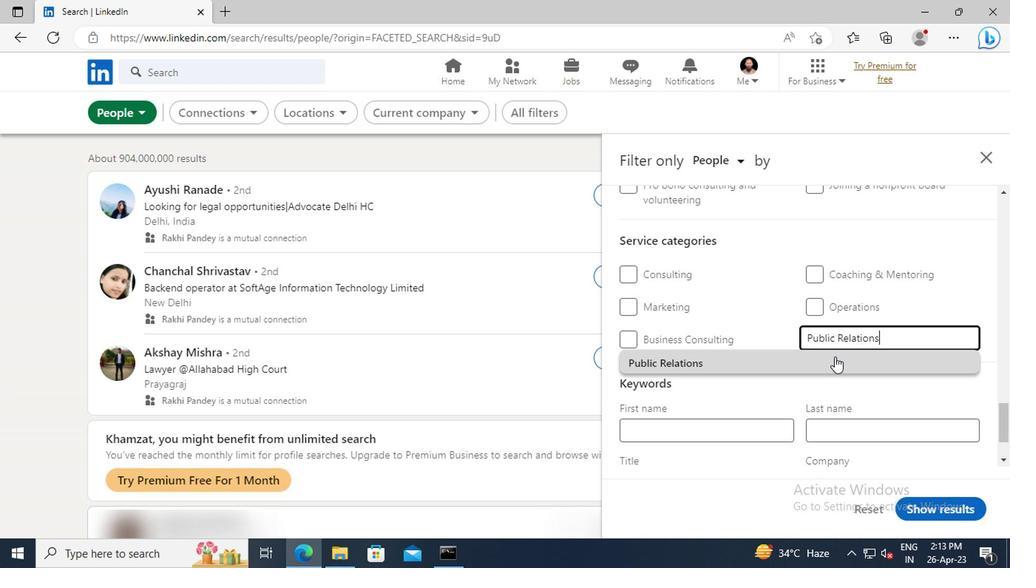 
Action: Mouse moved to (789, 303)
Screenshot: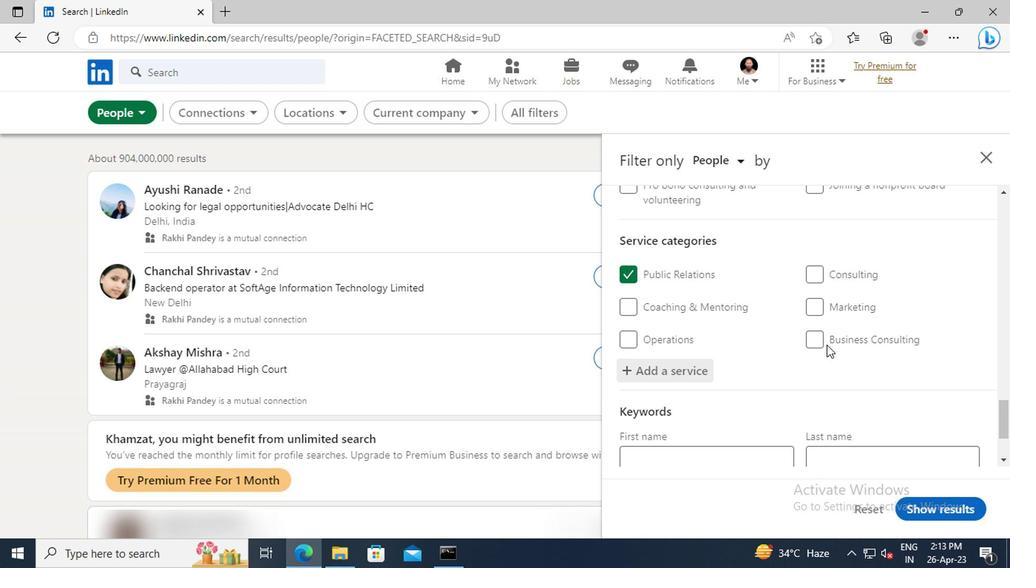 
Action: Mouse scrolled (789, 303) with delta (0, 0)
Screenshot: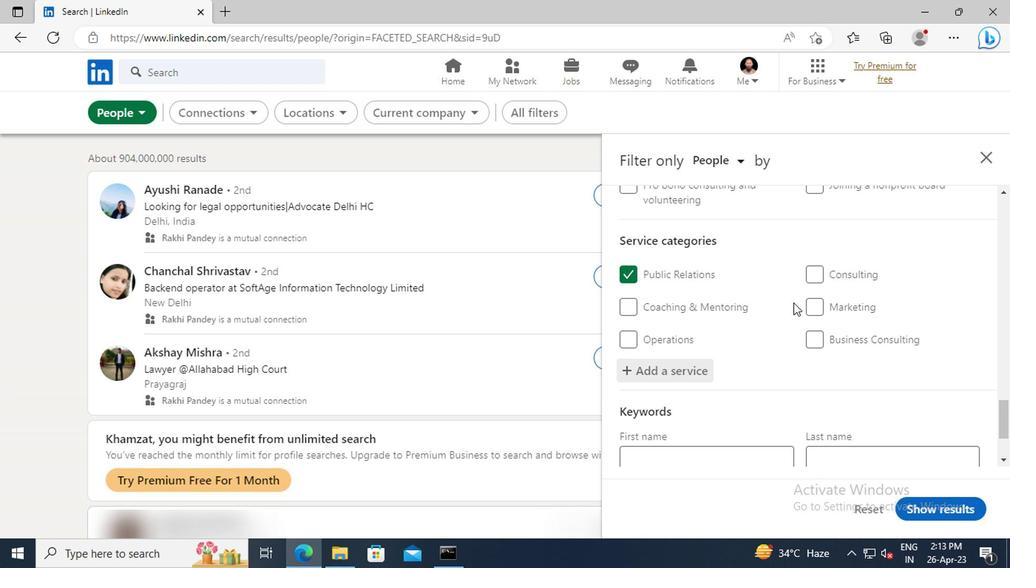 
Action: Mouse scrolled (789, 303) with delta (0, 0)
Screenshot: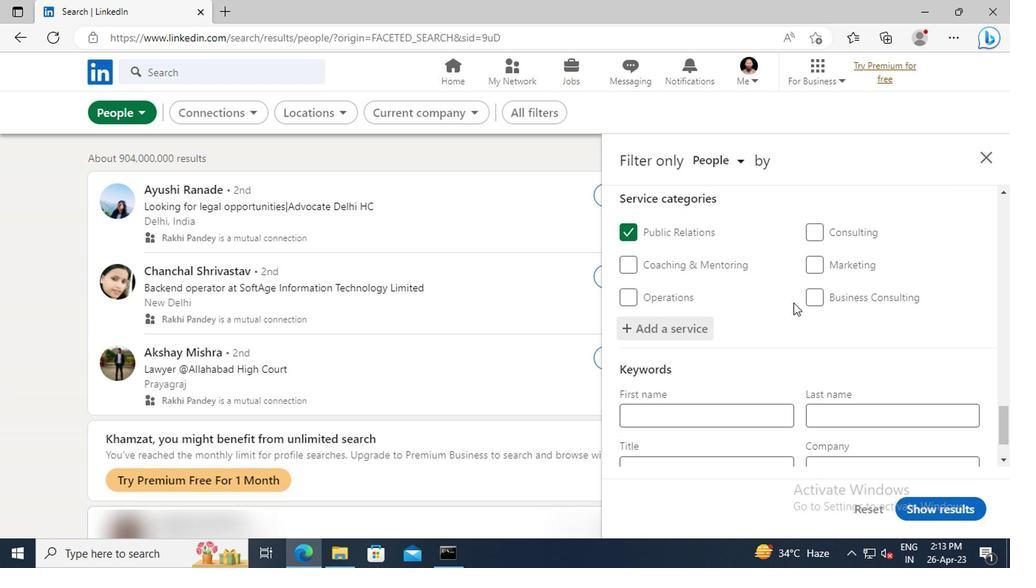 
Action: Mouse scrolled (789, 303) with delta (0, 0)
Screenshot: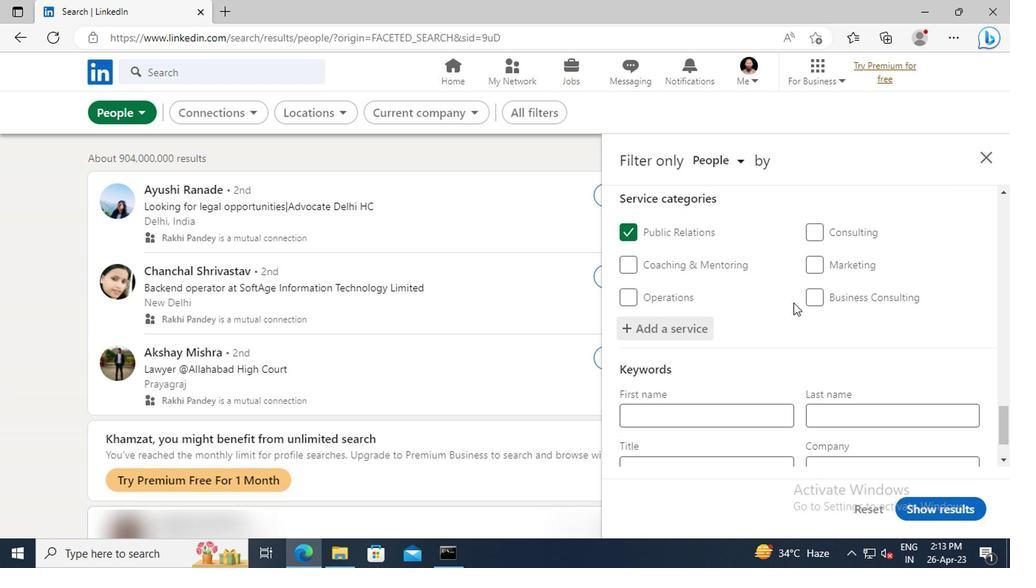 
Action: Mouse scrolled (789, 303) with delta (0, 0)
Screenshot: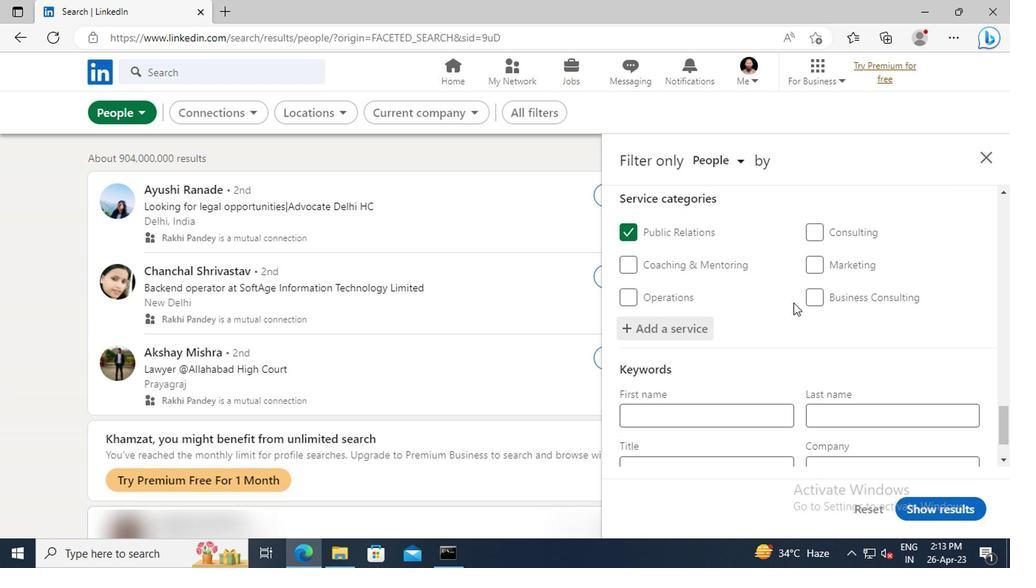 
Action: Mouse moved to (703, 398)
Screenshot: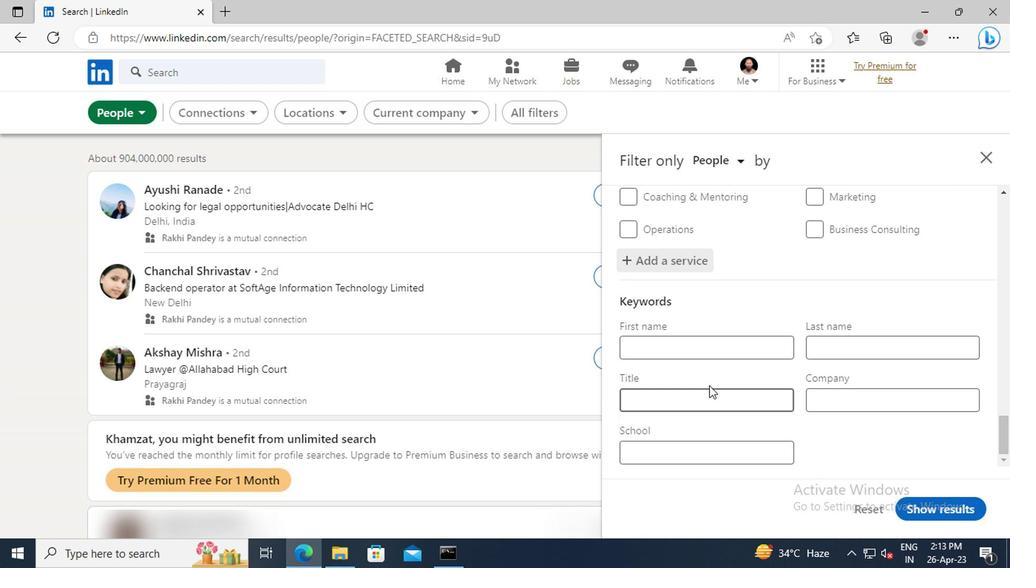 
Action: Mouse pressed left at (703, 398)
Screenshot: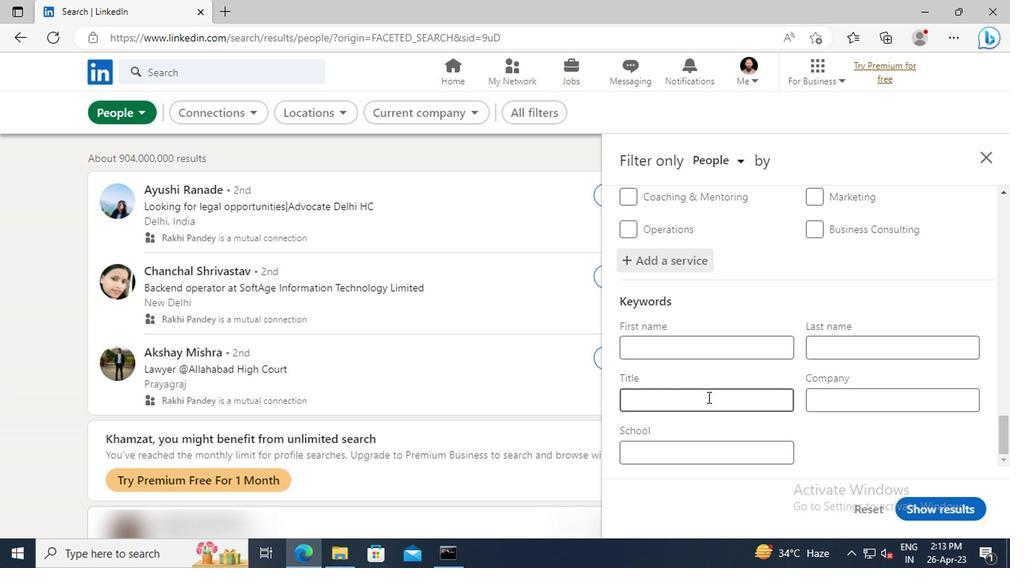 
Action: Key pressed <Key.shift>MASON<Key.enter>
Screenshot: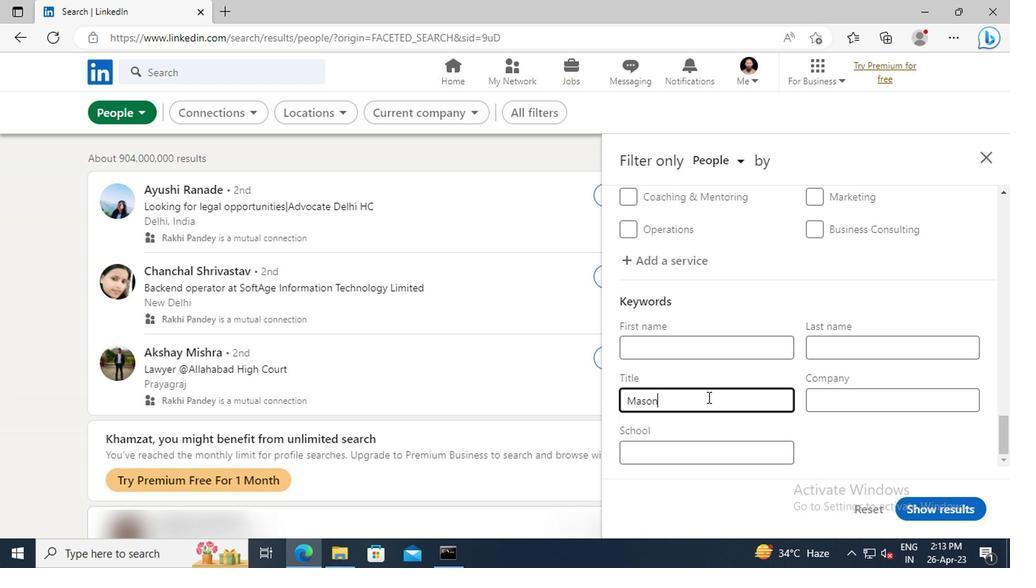 
Action: Mouse moved to (933, 507)
Screenshot: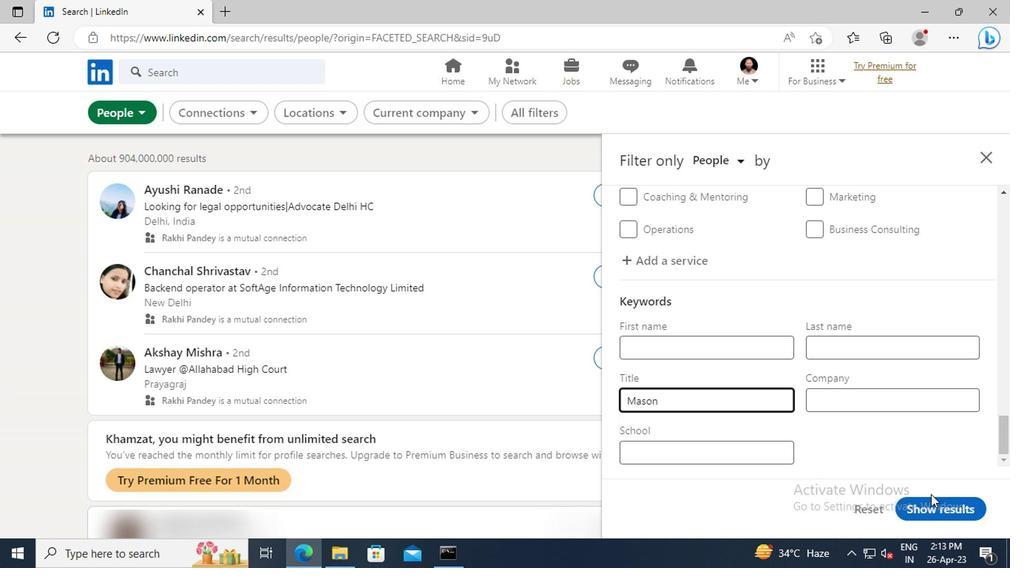 
Action: Mouse pressed left at (933, 507)
Screenshot: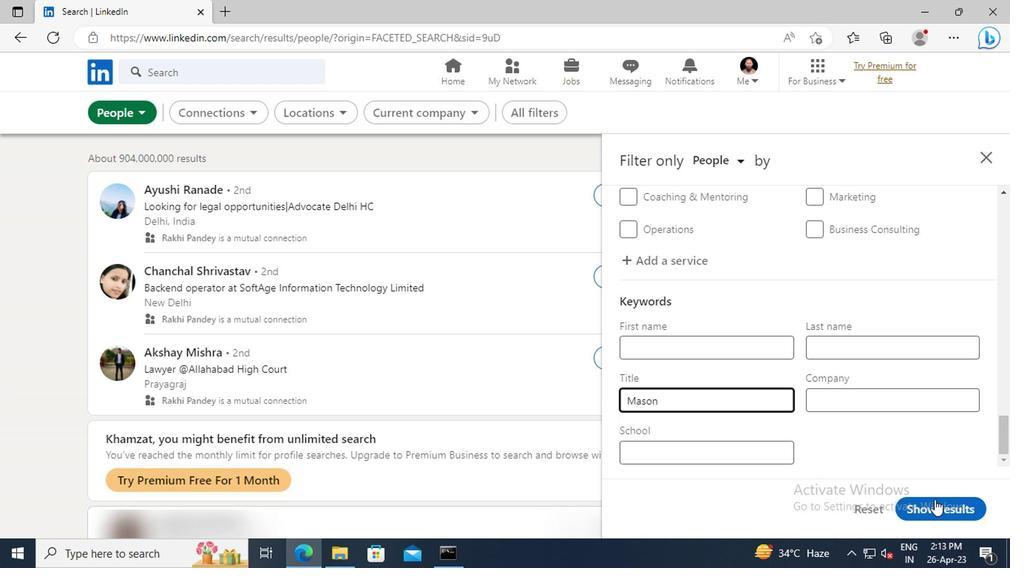 
